 Task: Add Attachment from Trello to Card Card0000000090 in Board Board0000000023 in Workspace WS0000000008 in Trello. Add Cover Blue to Card Card0000000090 in Board Board0000000023 in Workspace WS0000000008 in Trello. Add "Copy Card To …" Button titled Button0000000090 to "bottom" of the list "To Do" to Card Card0000000090 in Board Board0000000023 in Workspace WS0000000008 in Trello. Add Description DS0000000090 to Card Card0000000090 in Board Board0000000023 in Workspace WS0000000008 in Trello. Add Comment CM0000000090 to Card Card0000000090 in Board Board0000000023 in Workspace WS0000000008 in Trello
Action: Mouse moved to (634, 106)
Screenshot: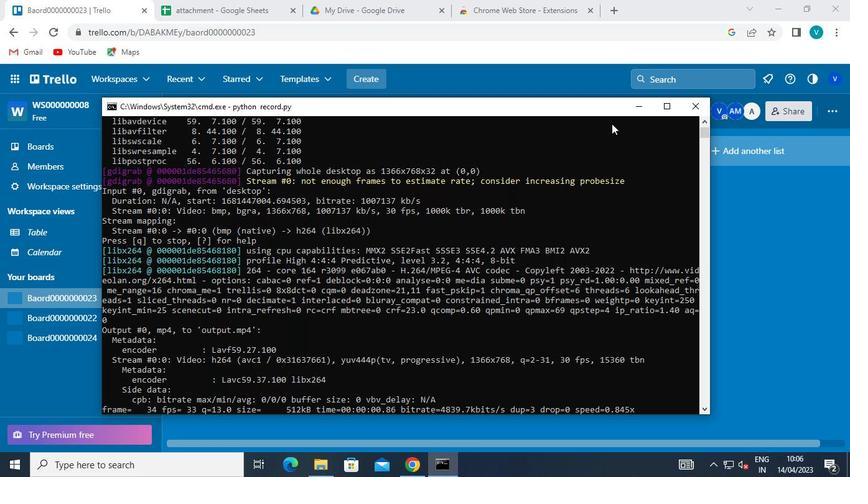 
Action: Mouse pressed left at (634, 106)
Screenshot: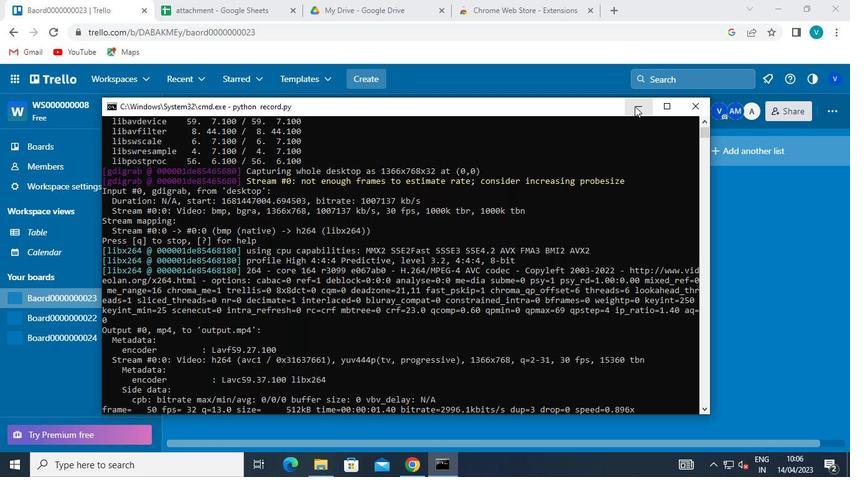 
Action: Mouse moved to (253, 291)
Screenshot: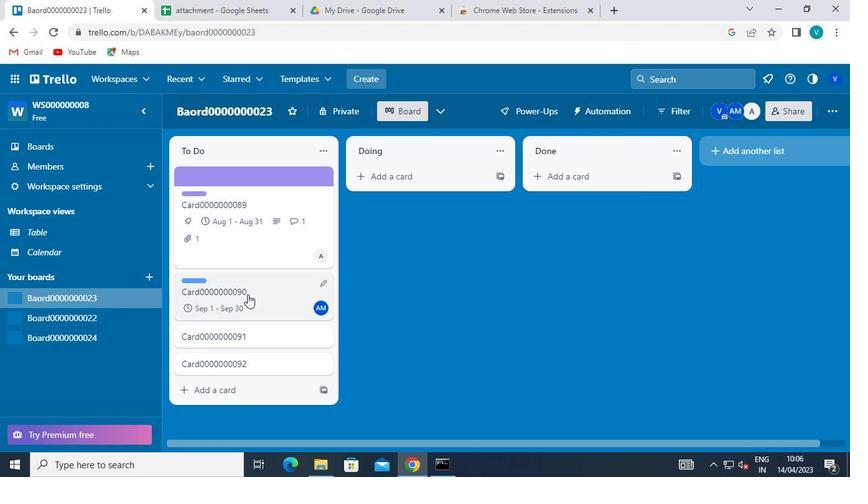 
Action: Mouse pressed left at (253, 291)
Screenshot: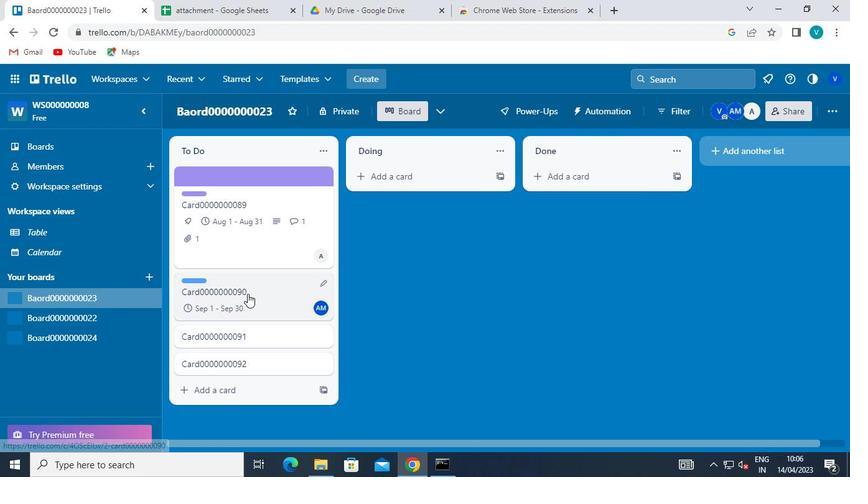 
Action: Mouse moved to (578, 317)
Screenshot: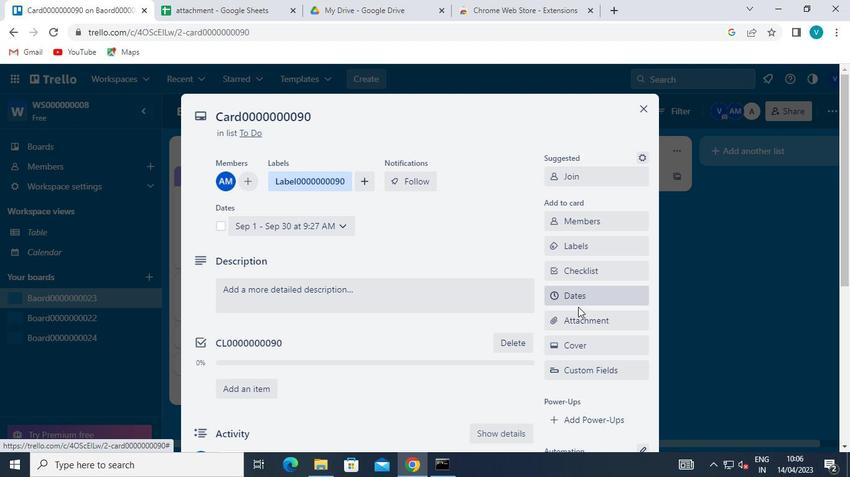 
Action: Mouse pressed left at (578, 317)
Screenshot: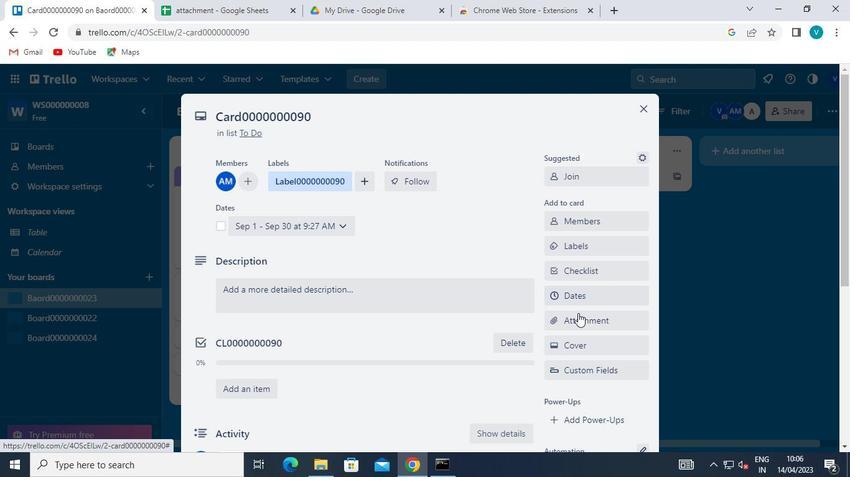 
Action: Mouse moved to (571, 149)
Screenshot: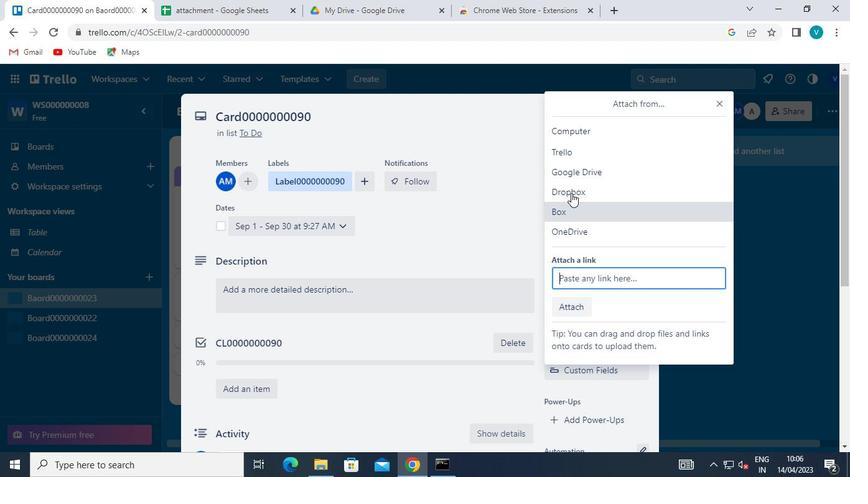 
Action: Mouse pressed left at (571, 149)
Screenshot: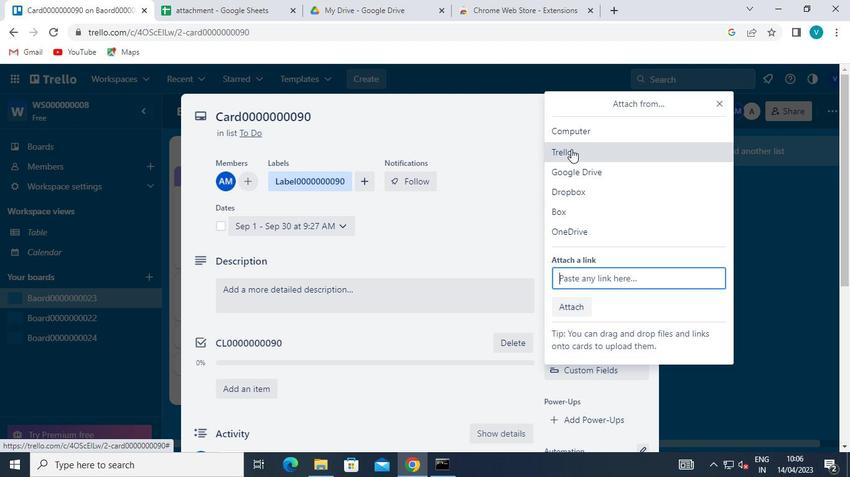 
Action: Mouse moved to (597, 196)
Screenshot: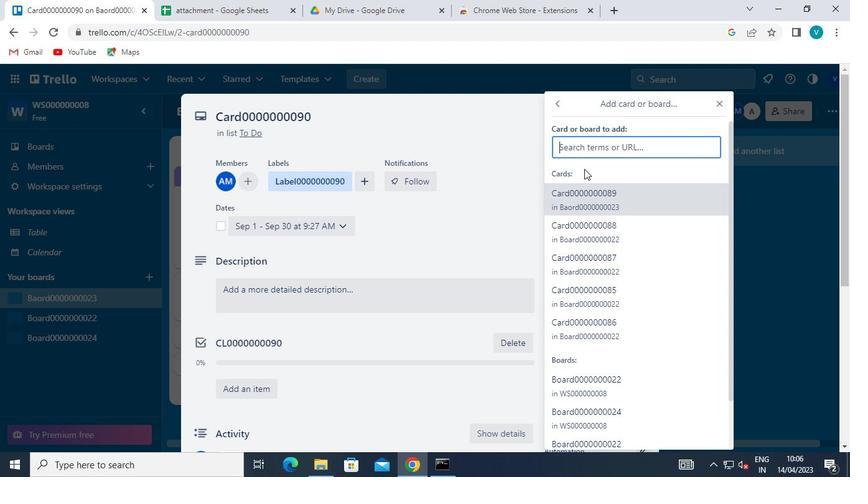 
Action: Mouse pressed left at (597, 196)
Screenshot: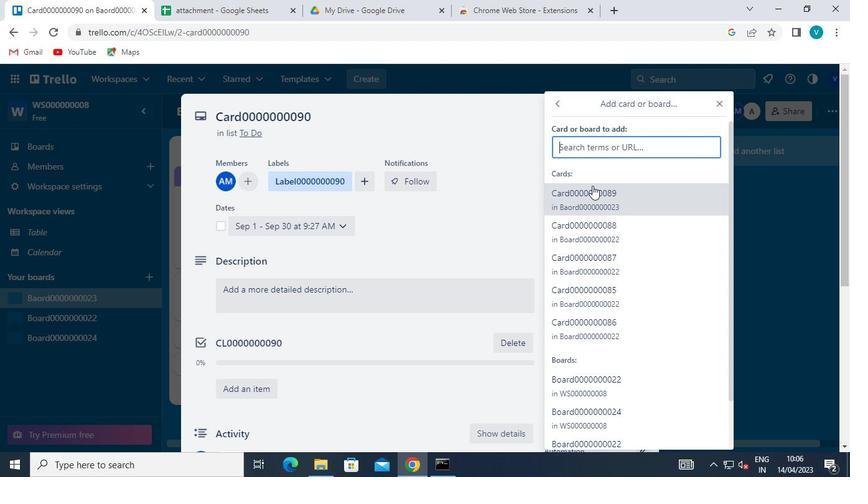 
Action: Mouse moved to (577, 345)
Screenshot: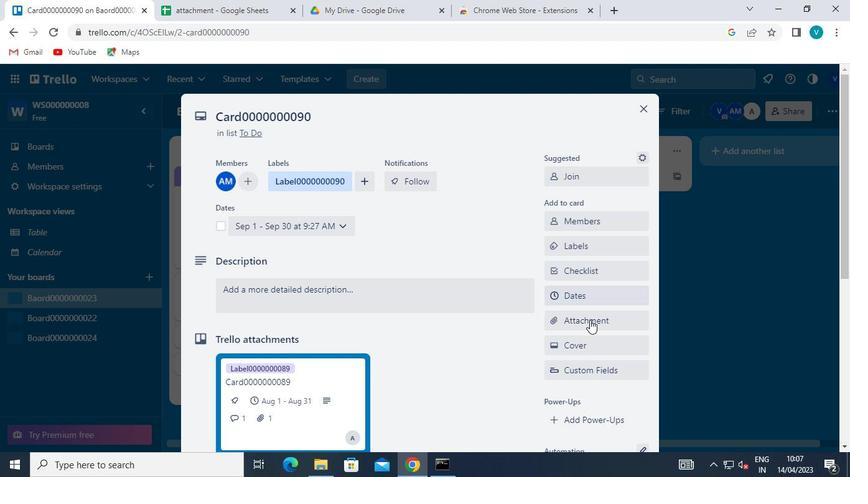 
Action: Mouse pressed left at (577, 345)
Screenshot: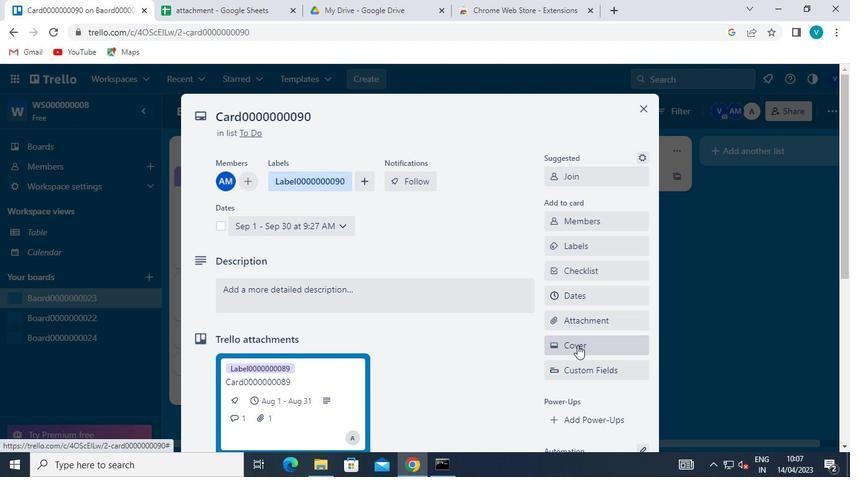 
Action: Mouse moved to (556, 235)
Screenshot: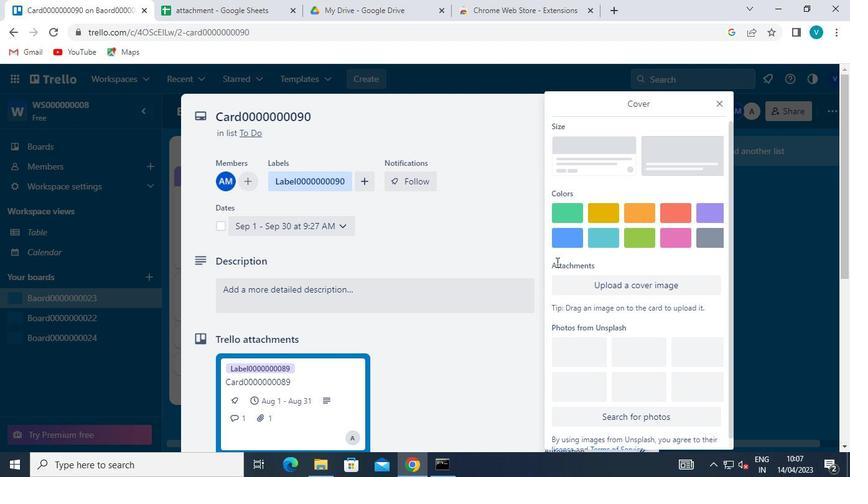 
Action: Mouse pressed left at (556, 235)
Screenshot: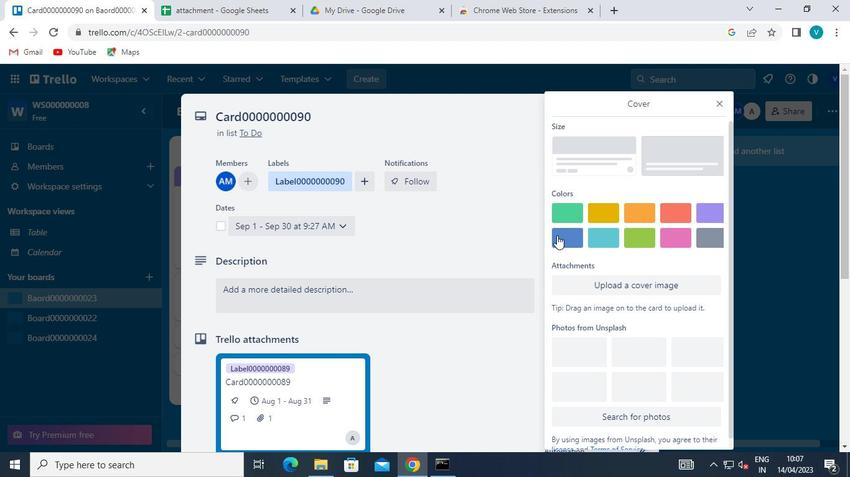 
Action: Mouse moved to (719, 104)
Screenshot: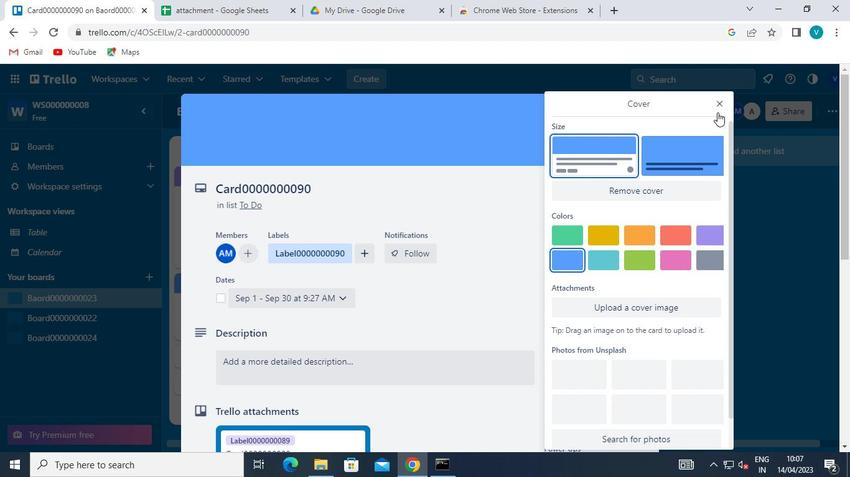 
Action: Mouse pressed left at (719, 104)
Screenshot: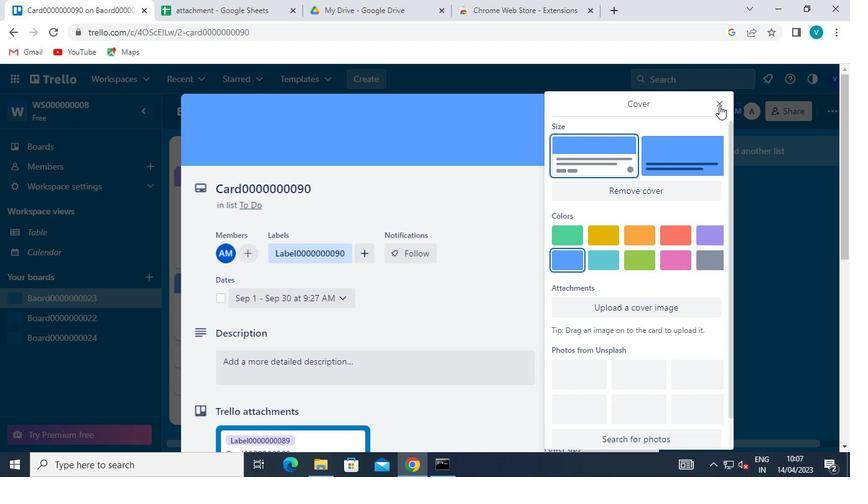 
Action: Mouse moved to (584, 358)
Screenshot: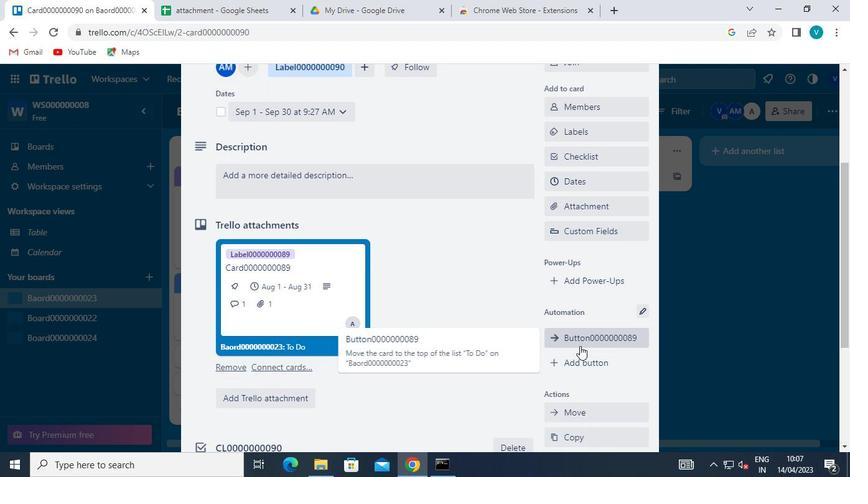 
Action: Mouse pressed left at (584, 358)
Screenshot: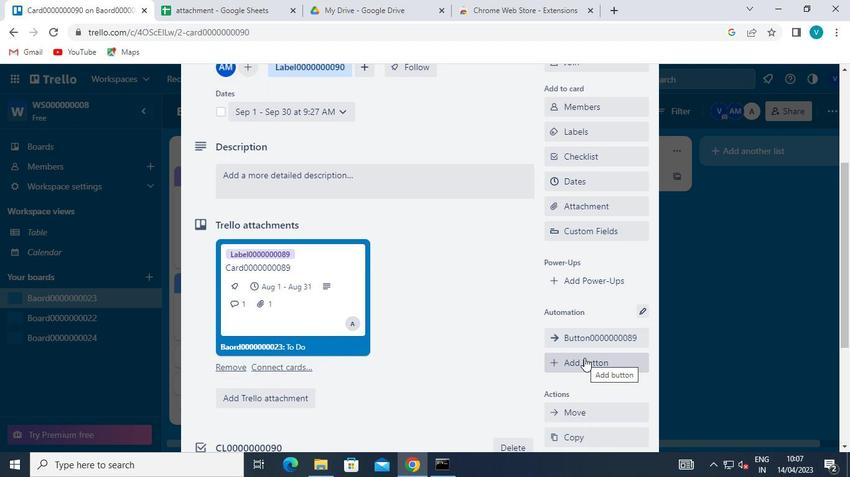 
Action: Mouse moved to (594, 186)
Screenshot: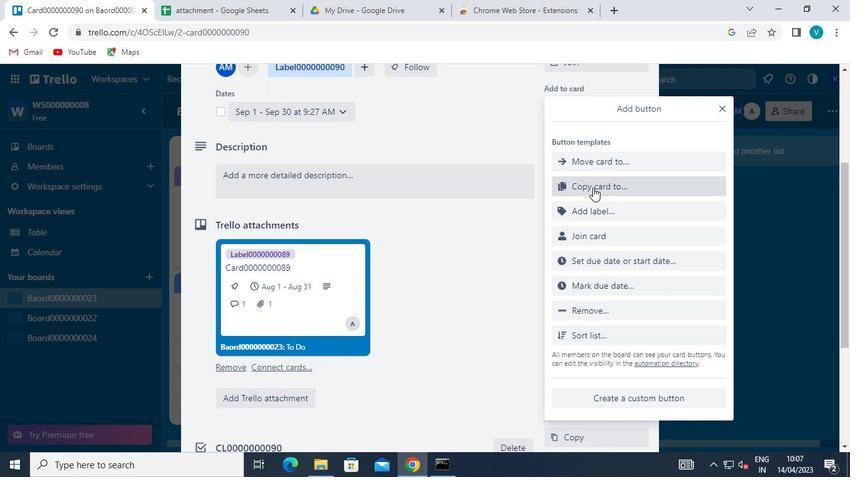 
Action: Mouse pressed left at (594, 186)
Screenshot: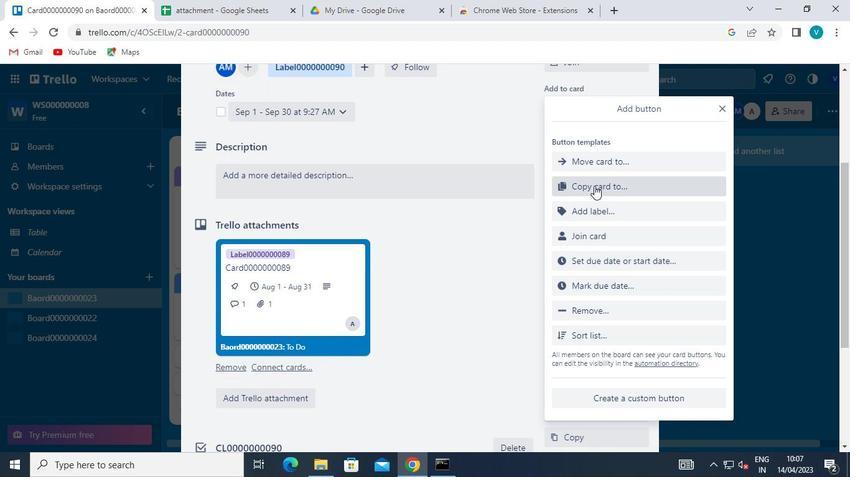 
Action: Mouse moved to (612, 159)
Screenshot: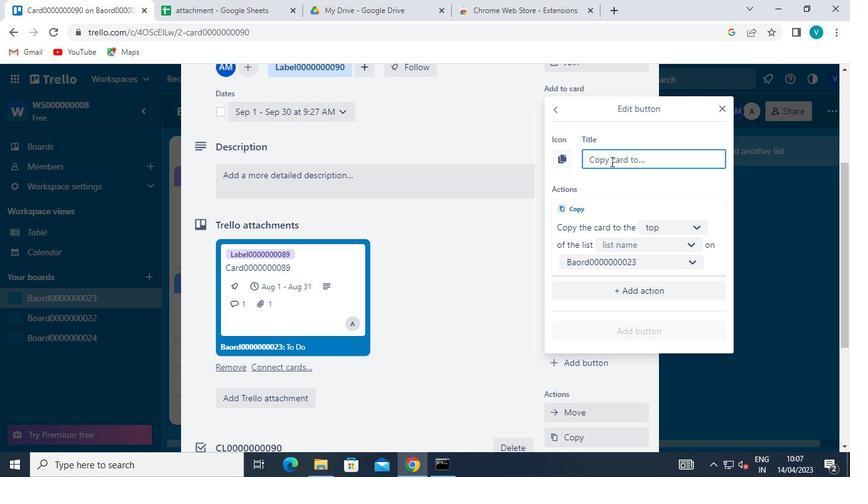 
Action: Keyboard Key.shift
Screenshot: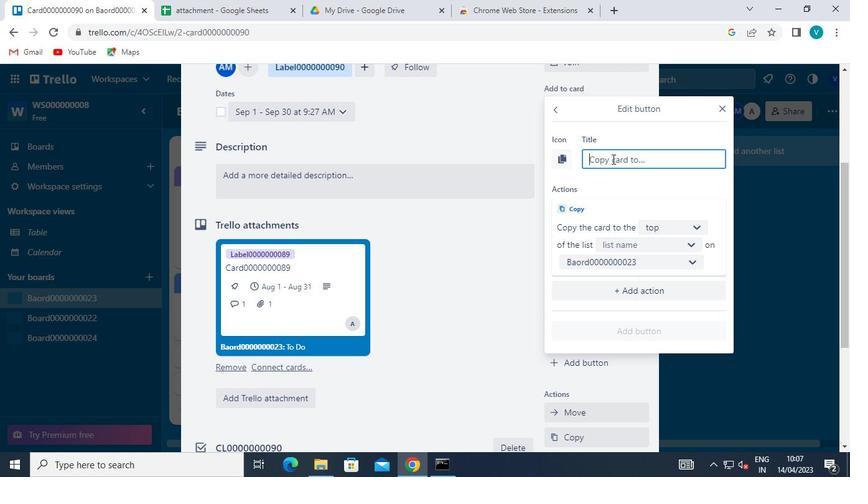 
Action: Keyboard B
Screenshot: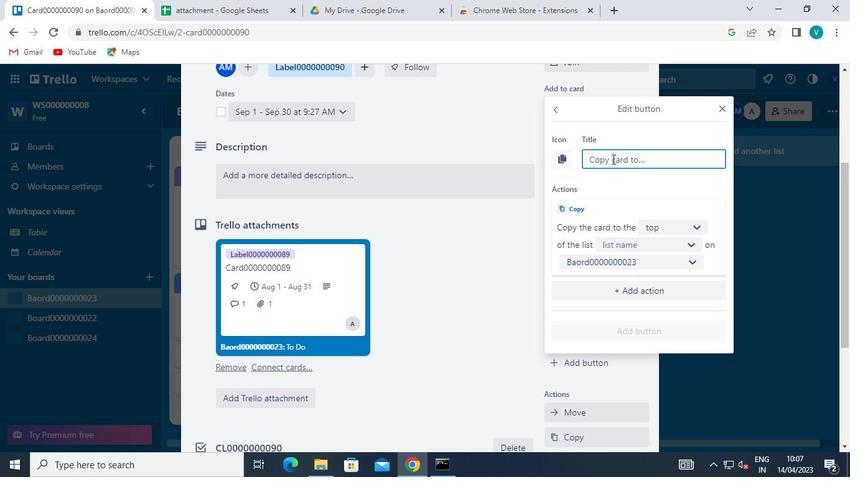 
Action: Keyboard u
Screenshot: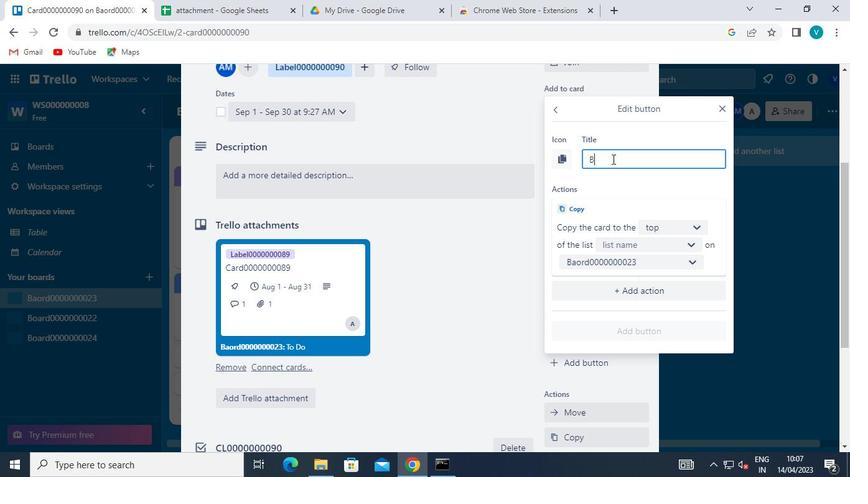 
Action: Keyboard t
Screenshot: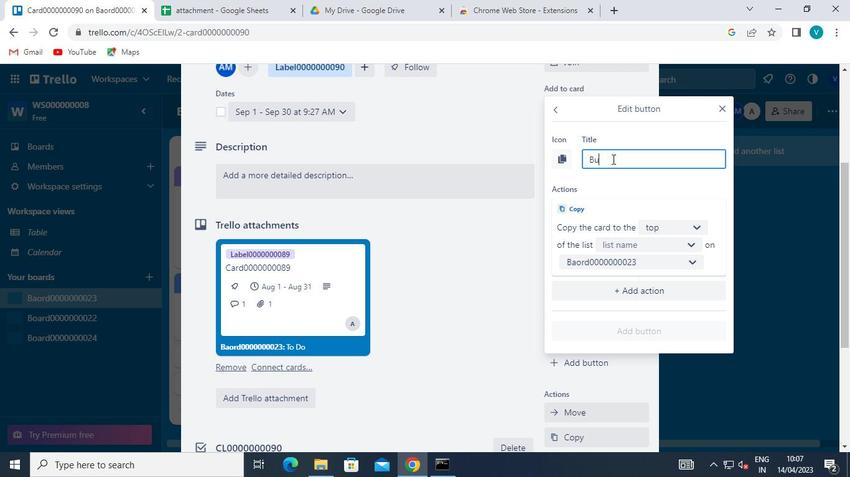 
Action: Keyboard t
Screenshot: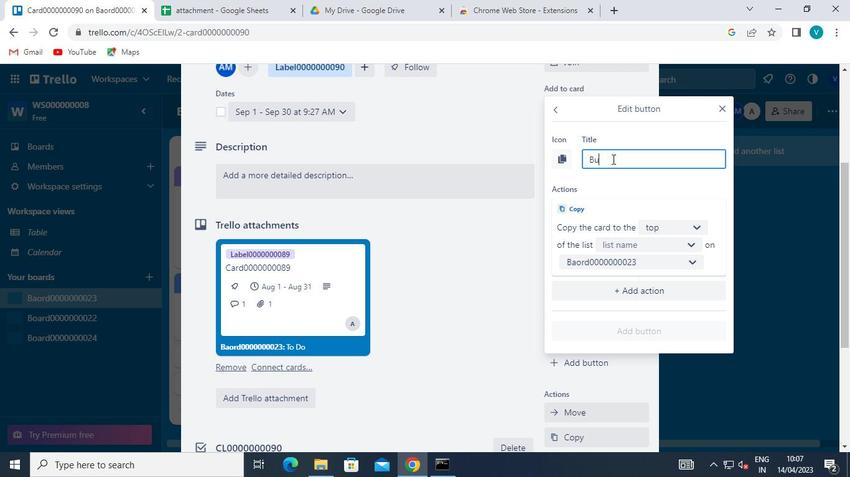 
Action: Keyboard o
Screenshot: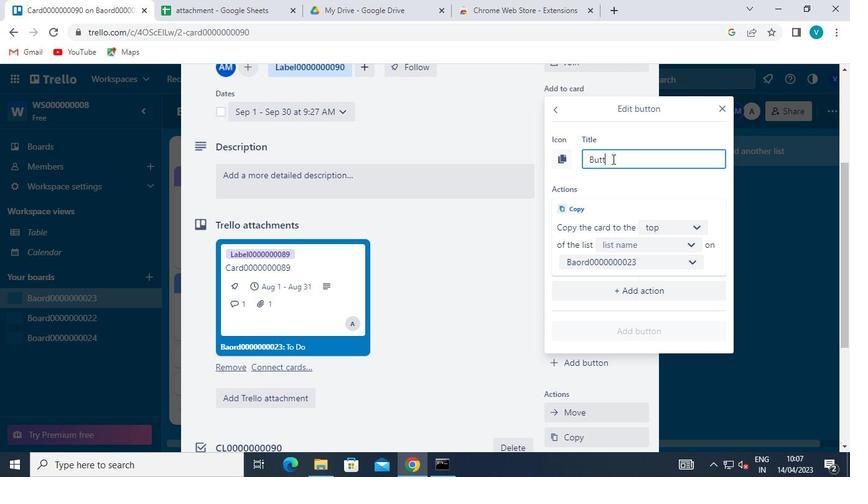 
Action: Keyboard n
Screenshot: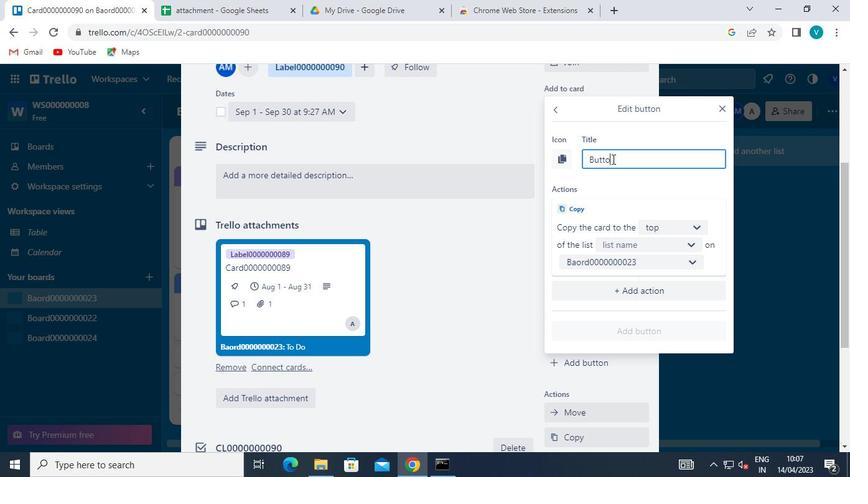 
Action: Keyboard <96>
Screenshot: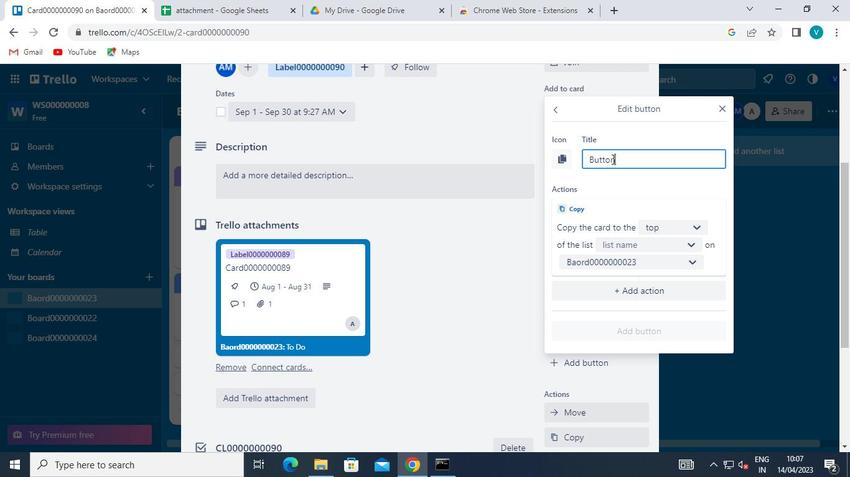 
Action: Keyboard <96>
Screenshot: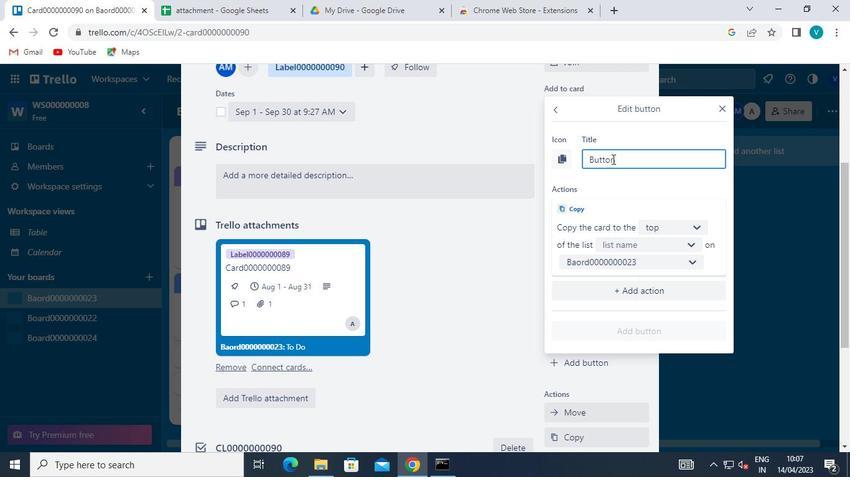 
Action: Keyboard <96>
Screenshot: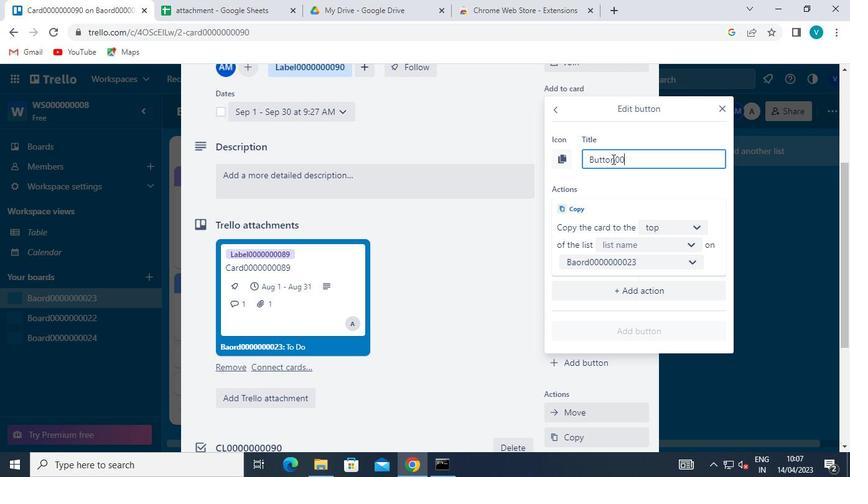 
Action: Keyboard <96>
Screenshot: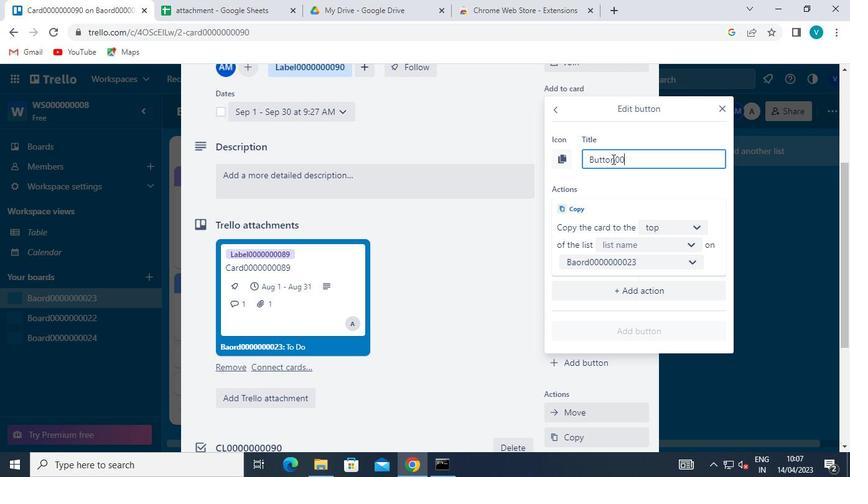 
Action: Keyboard <96>
Screenshot: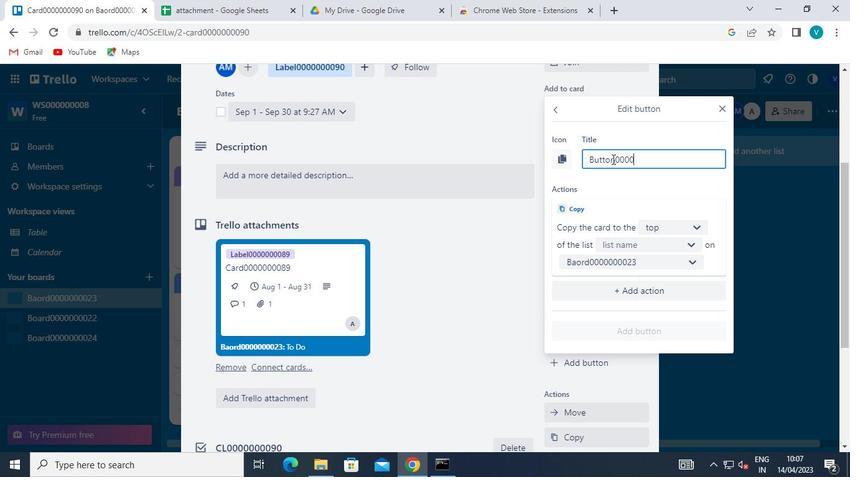 
Action: Keyboard <96>
Screenshot: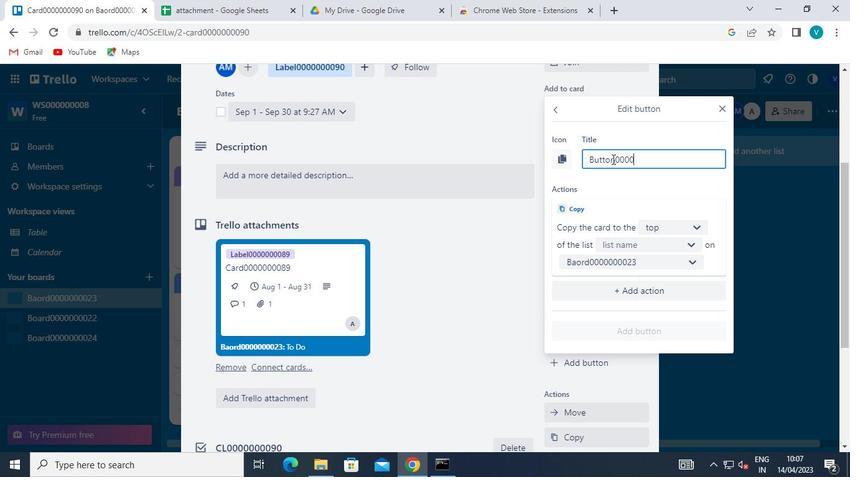 
Action: Keyboard <96>
Screenshot: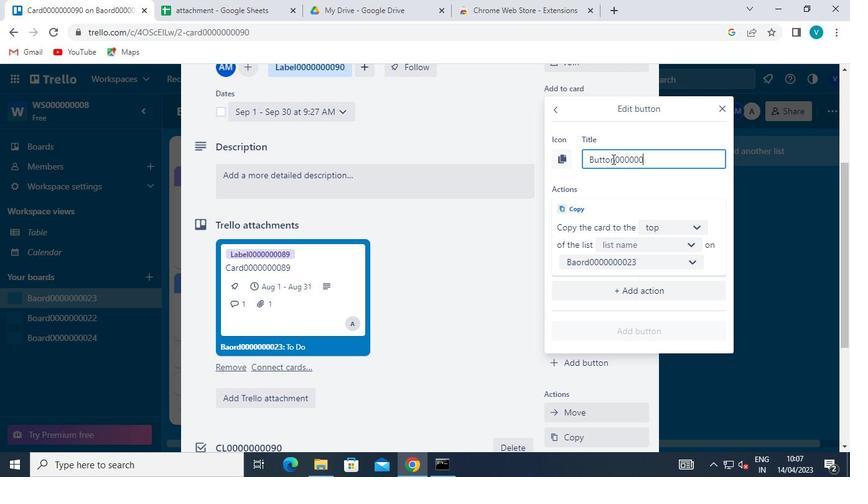
Action: Keyboard <96>
Screenshot: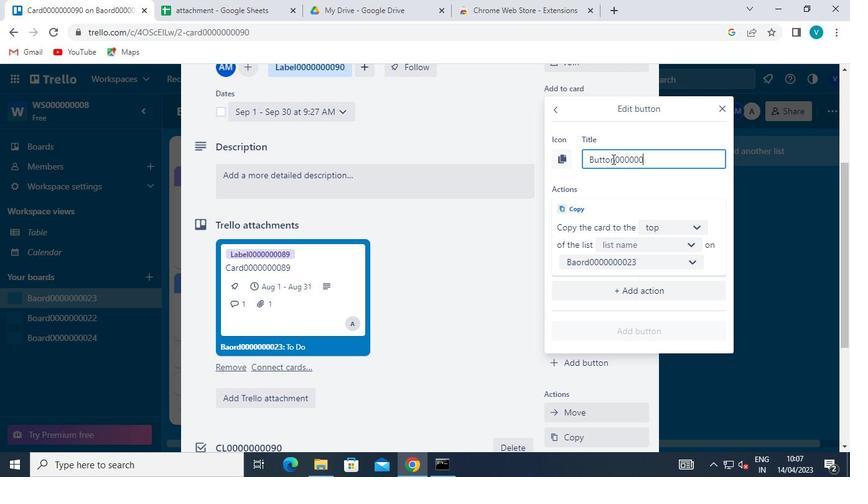
Action: Keyboard <105>
Screenshot: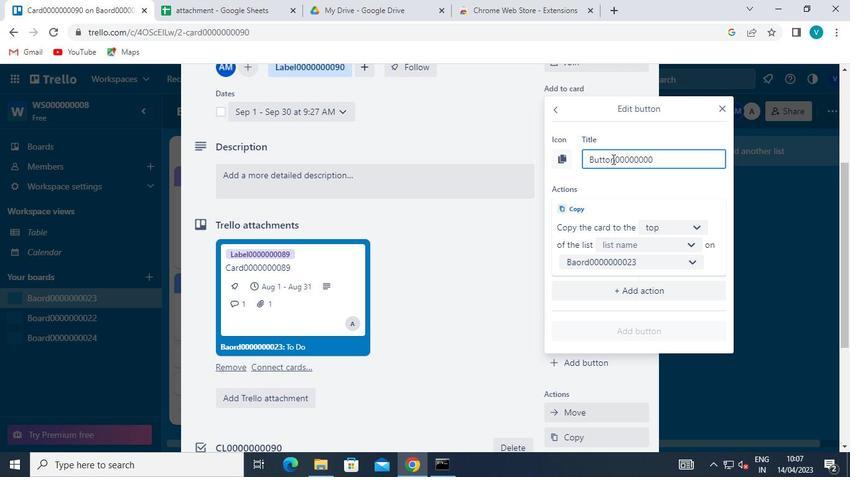 
Action: Keyboard <96>
Screenshot: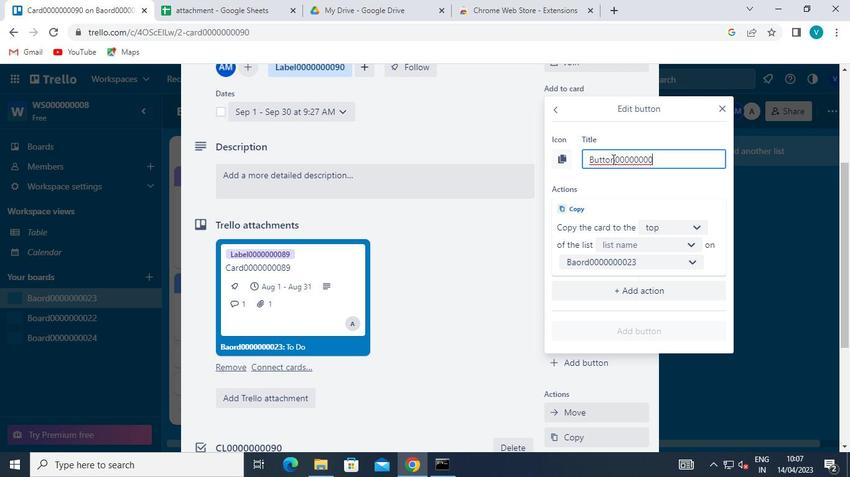 
Action: Mouse moved to (685, 229)
Screenshot: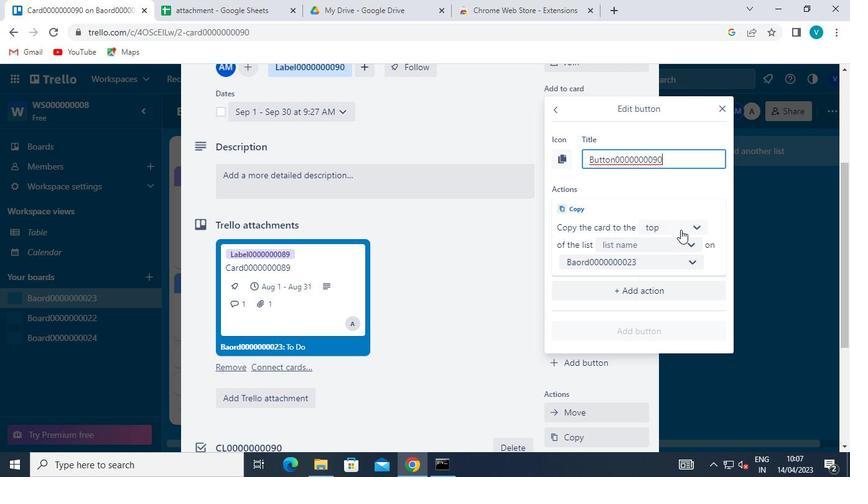 
Action: Mouse pressed left at (685, 229)
Screenshot: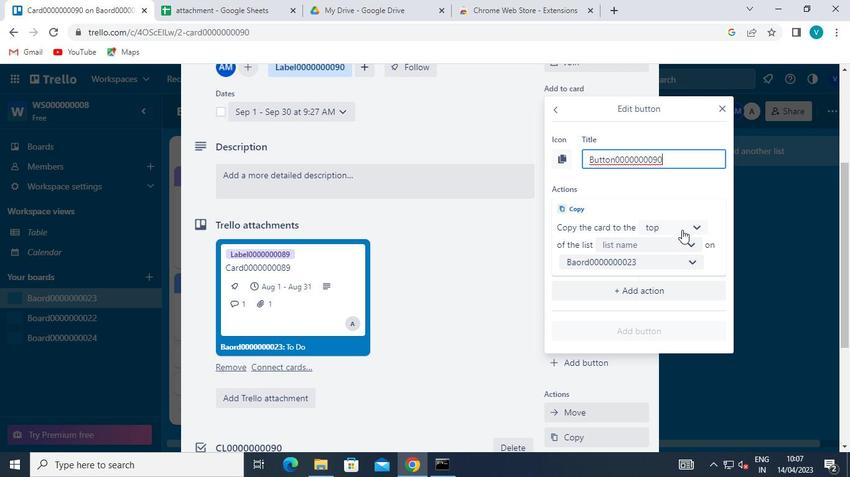 
Action: Mouse moved to (665, 271)
Screenshot: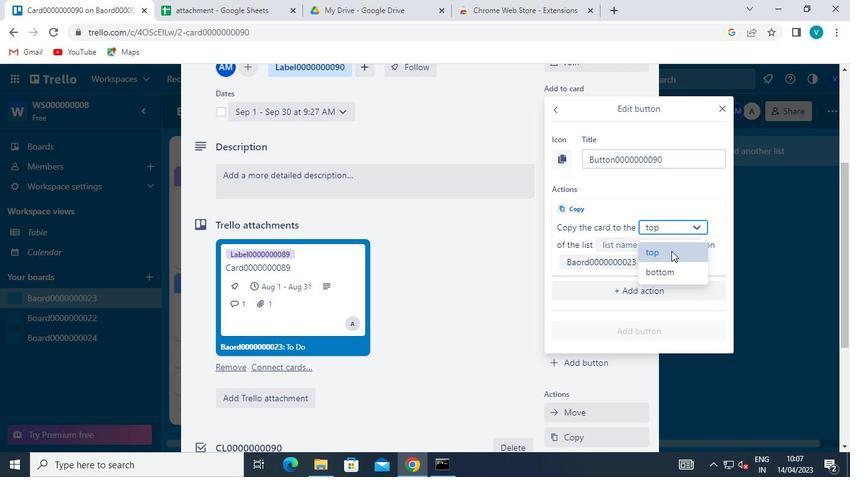 
Action: Mouse pressed left at (665, 271)
Screenshot: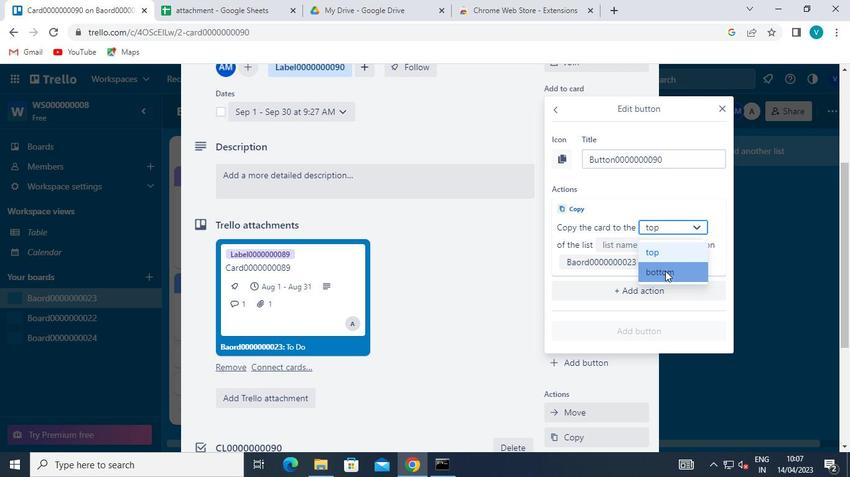 
Action: Mouse moved to (683, 240)
Screenshot: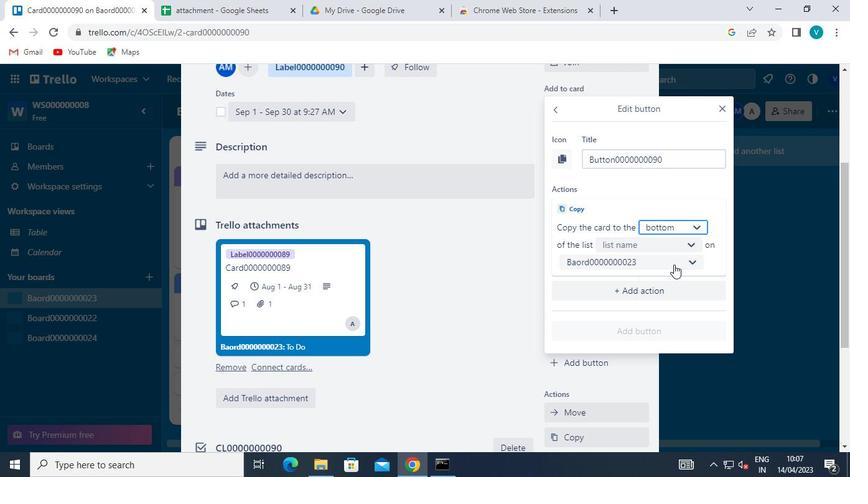 
Action: Mouse pressed left at (683, 240)
Screenshot: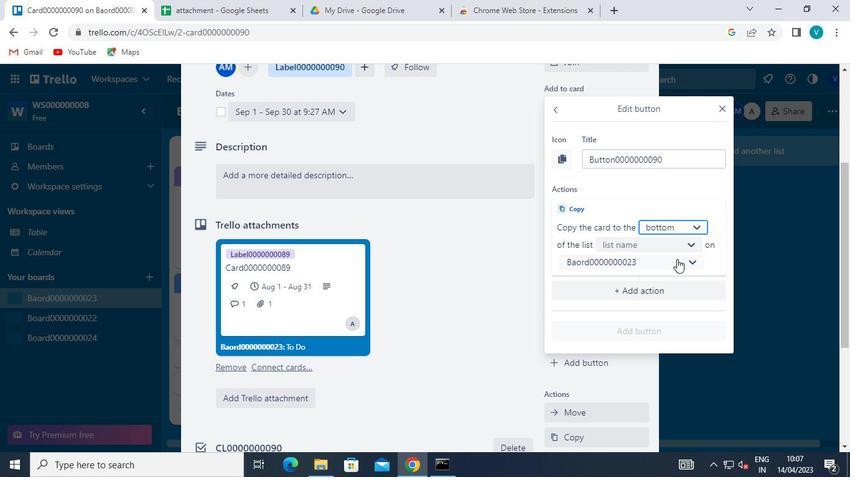
Action: Mouse moved to (636, 268)
Screenshot: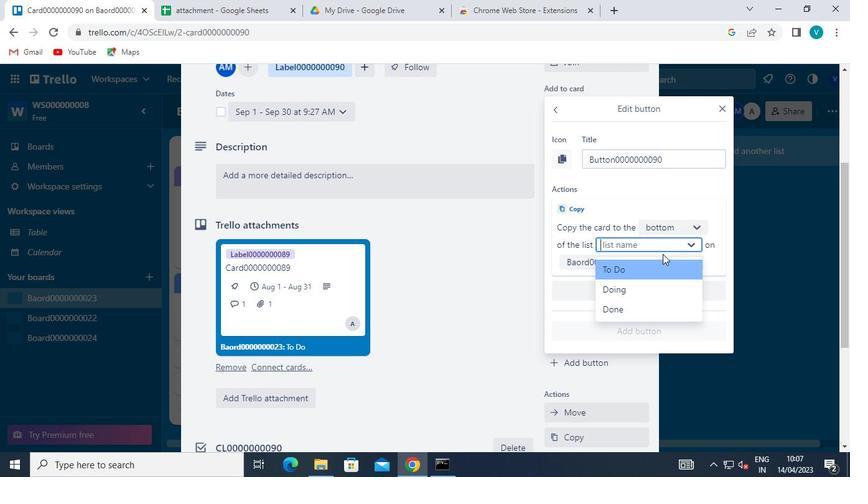 
Action: Mouse pressed left at (636, 268)
Screenshot: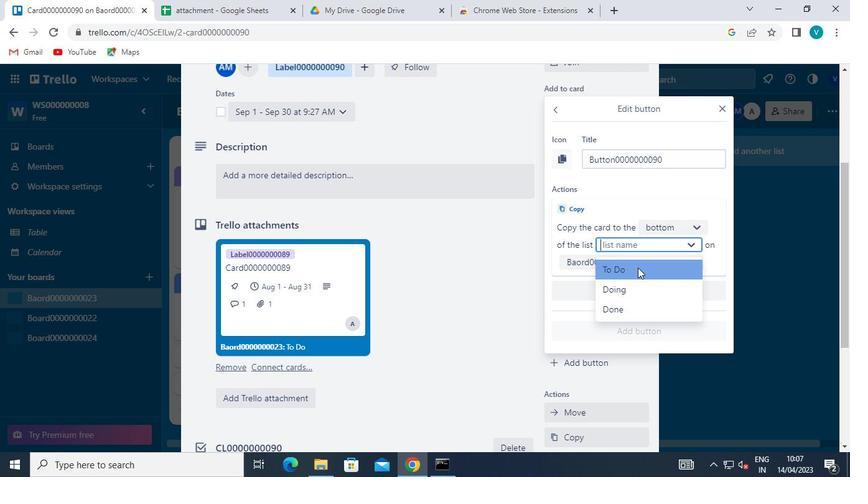 
Action: Mouse moved to (629, 332)
Screenshot: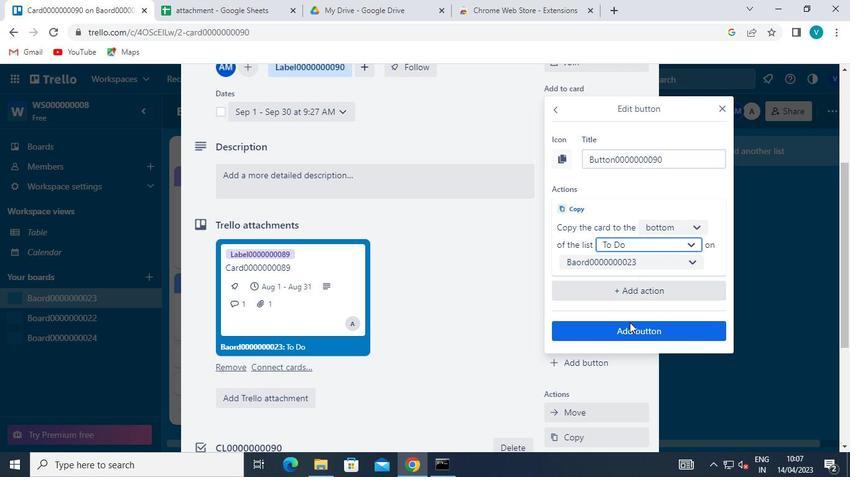 
Action: Mouse pressed left at (629, 332)
Screenshot: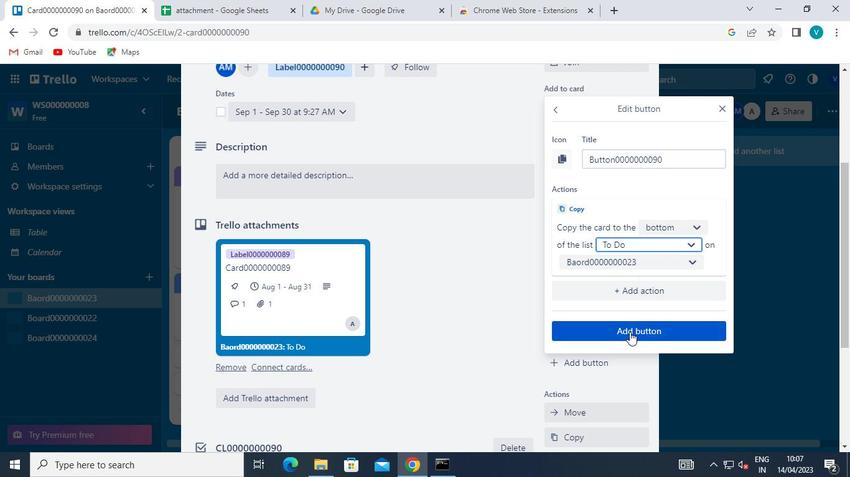 
Action: Mouse moved to (314, 179)
Screenshot: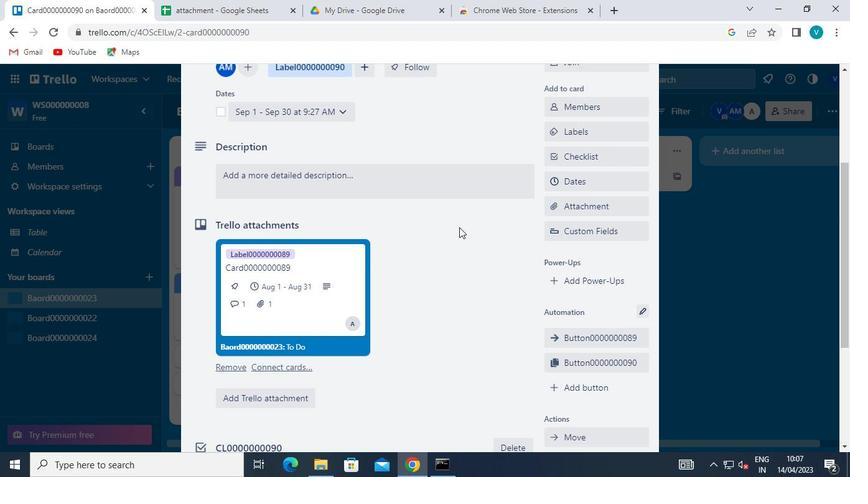 
Action: Mouse pressed left at (314, 179)
Screenshot: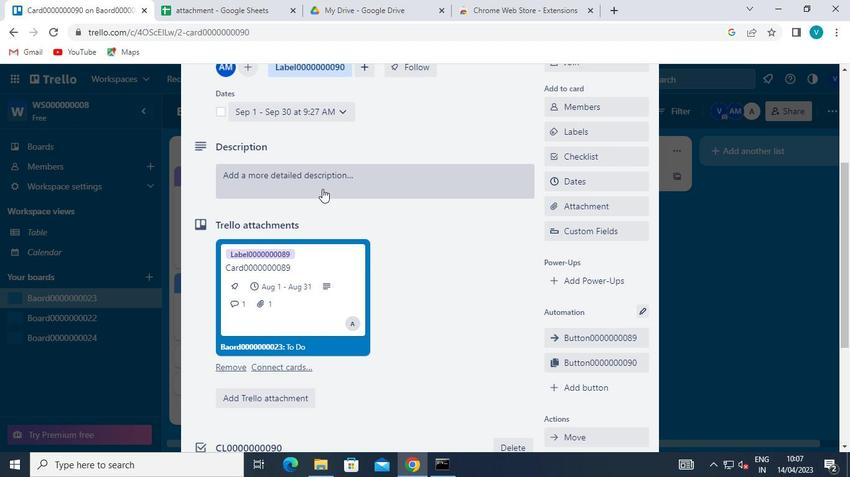 
Action: Mouse moved to (334, 210)
Screenshot: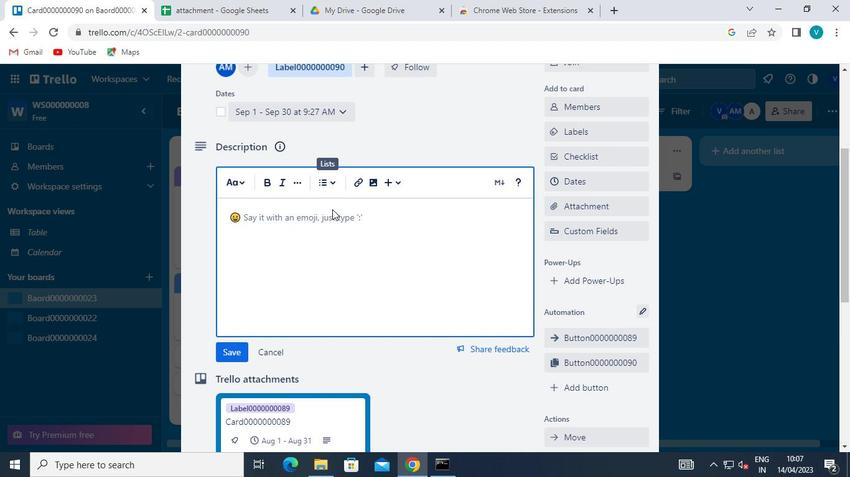 
Action: Keyboard Key.shift
Screenshot: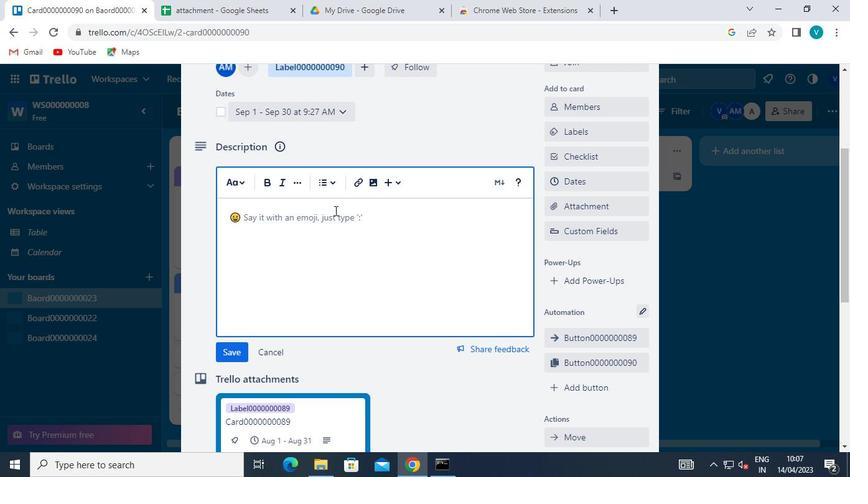 
Action: Keyboard D
Screenshot: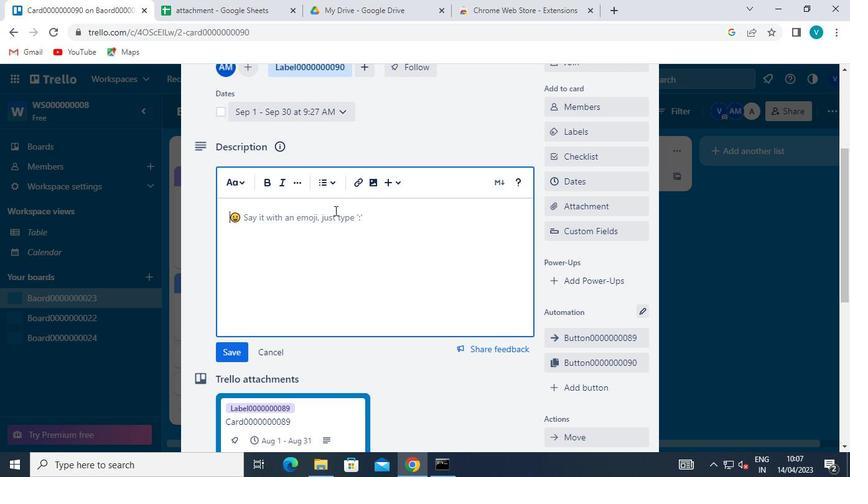 
Action: Keyboard S
Screenshot: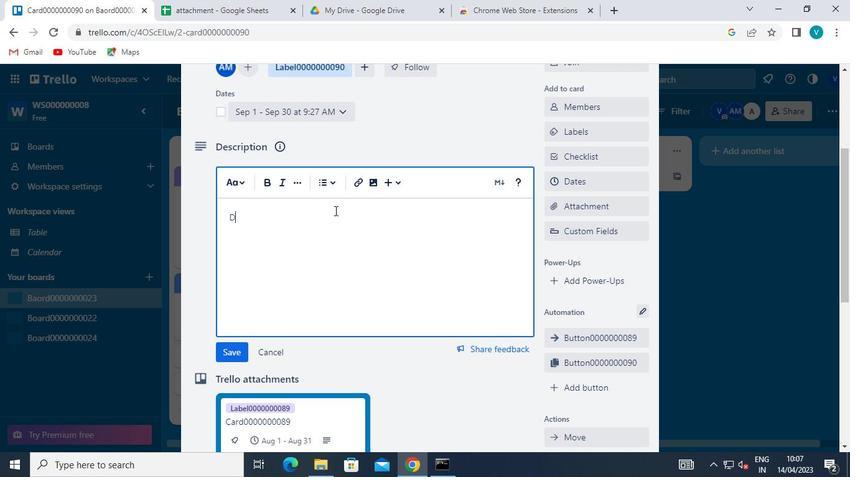 
Action: Keyboard <96>
Screenshot: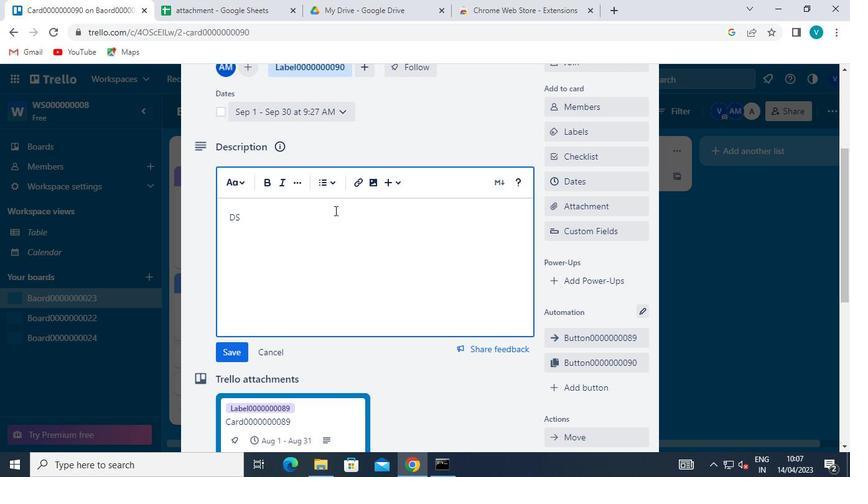 
Action: Keyboard <96>
Screenshot: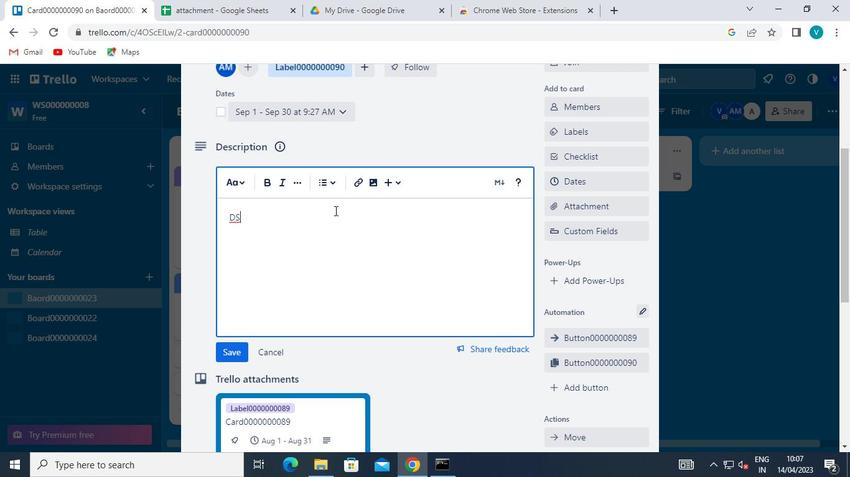 
Action: Keyboard <96>
Screenshot: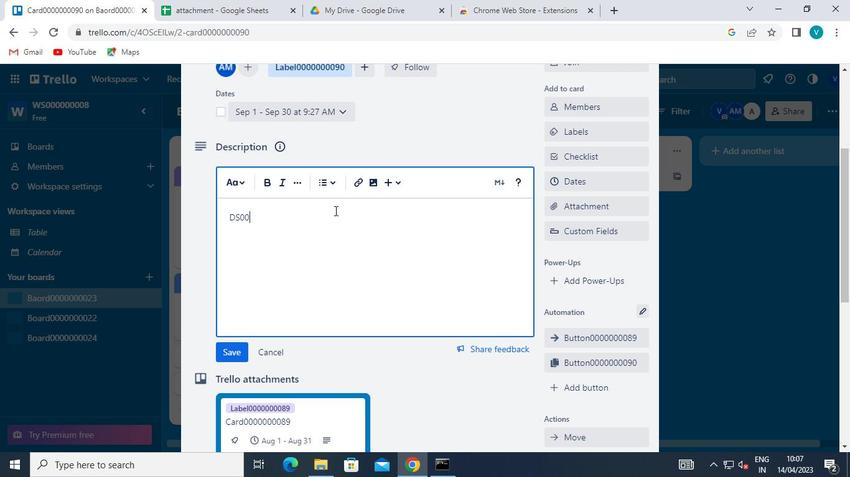 
Action: Keyboard <96>
Screenshot: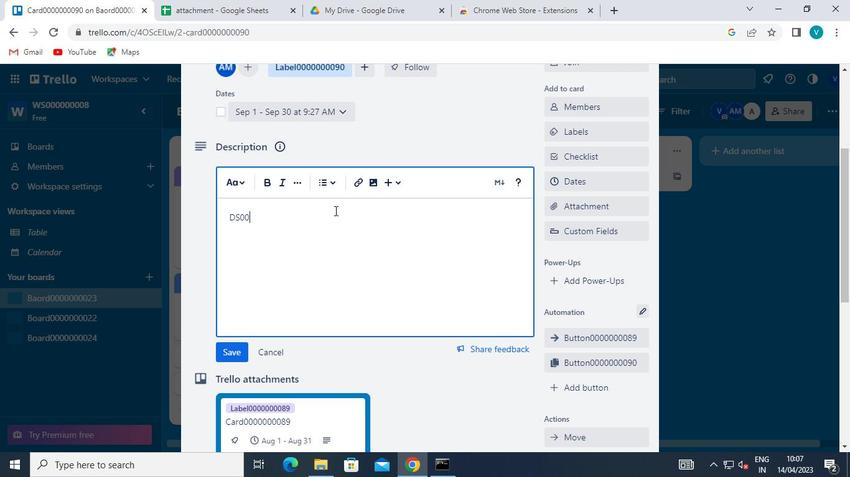 
Action: Keyboard <96>
Screenshot: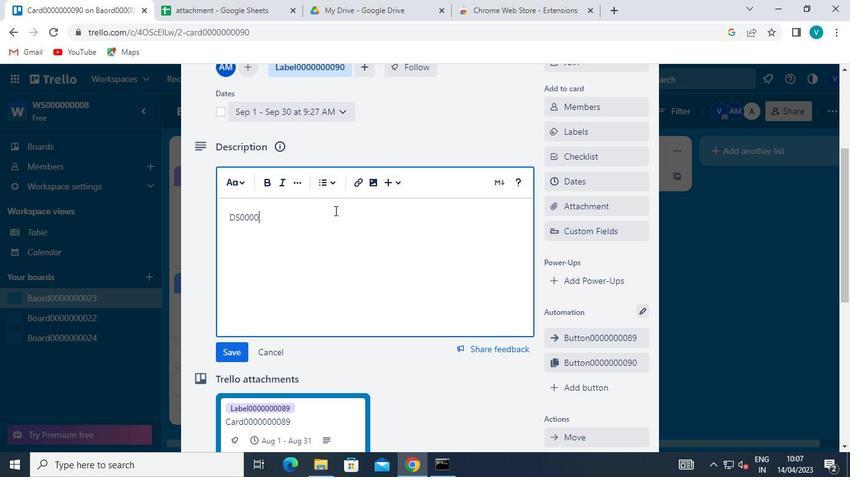 
Action: Keyboard <96>
Screenshot: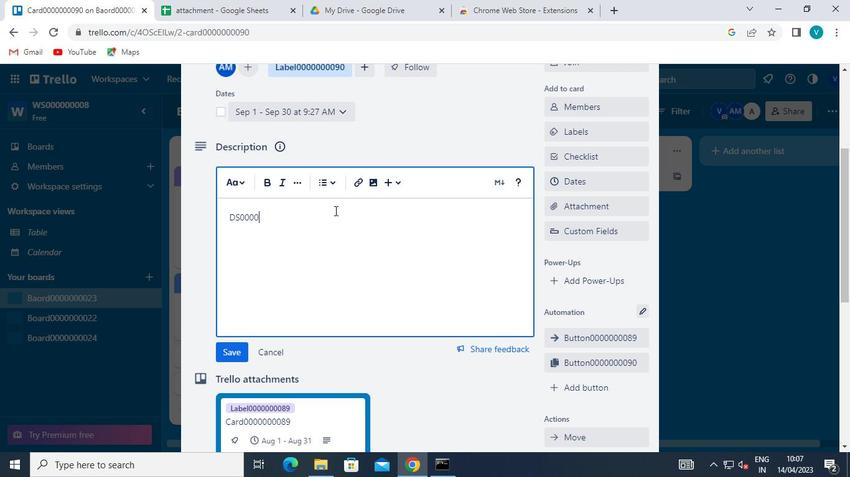 
Action: Keyboard <96>
Screenshot: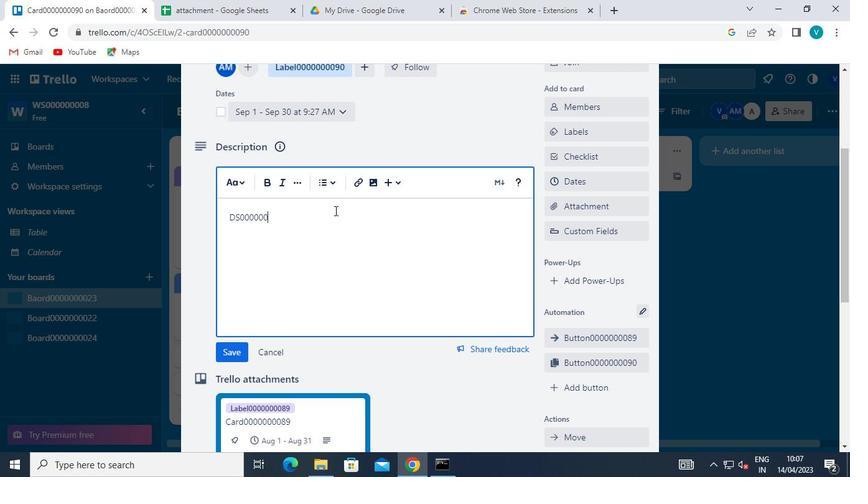 
Action: Keyboard <96>
Screenshot: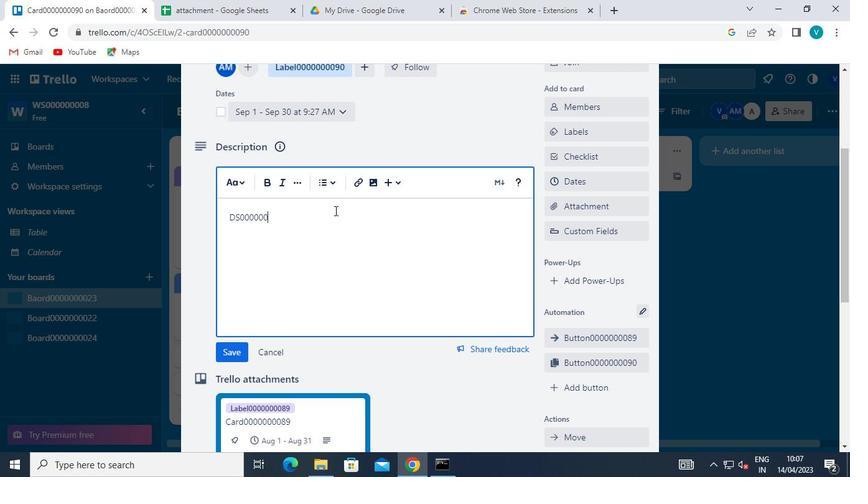 
Action: Keyboard <105>
Screenshot: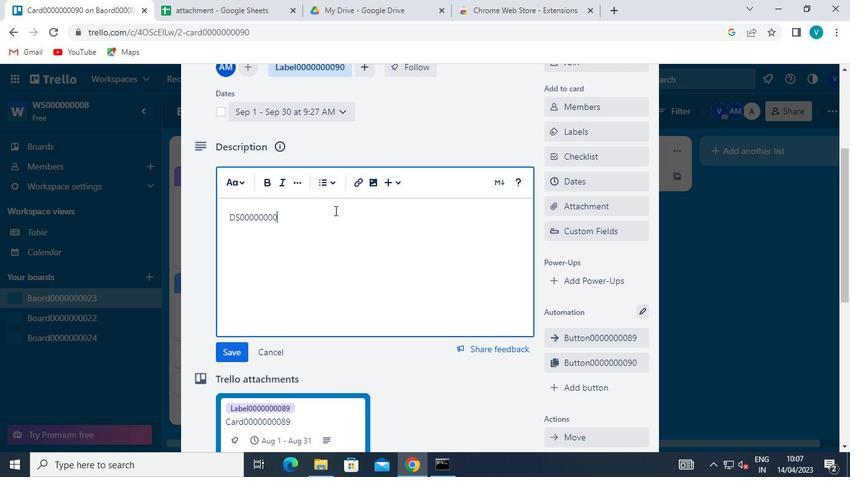 
Action: Keyboard <96>
Screenshot: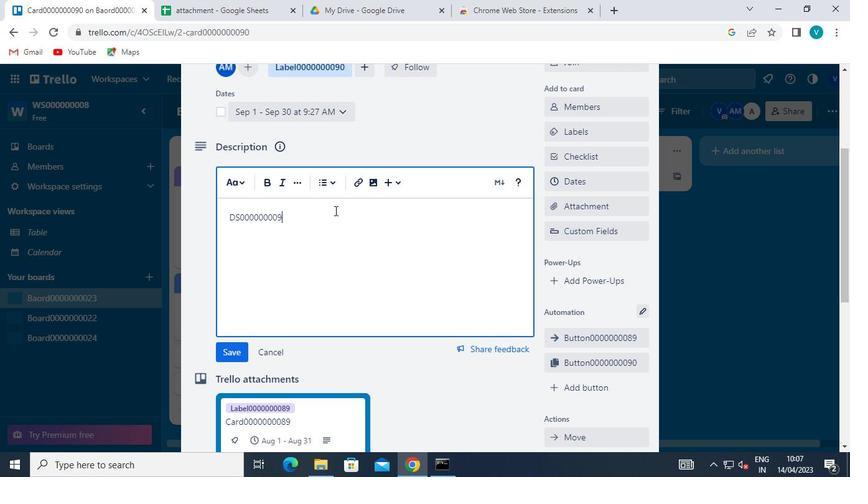 
Action: Mouse moved to (223, 349)
Screenshot: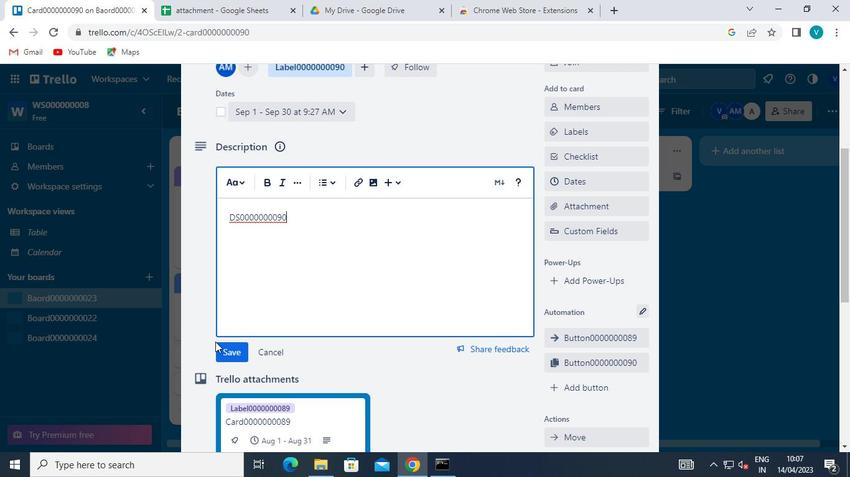 
Action: Mouse pressed left at (223, 349)
Screenshot: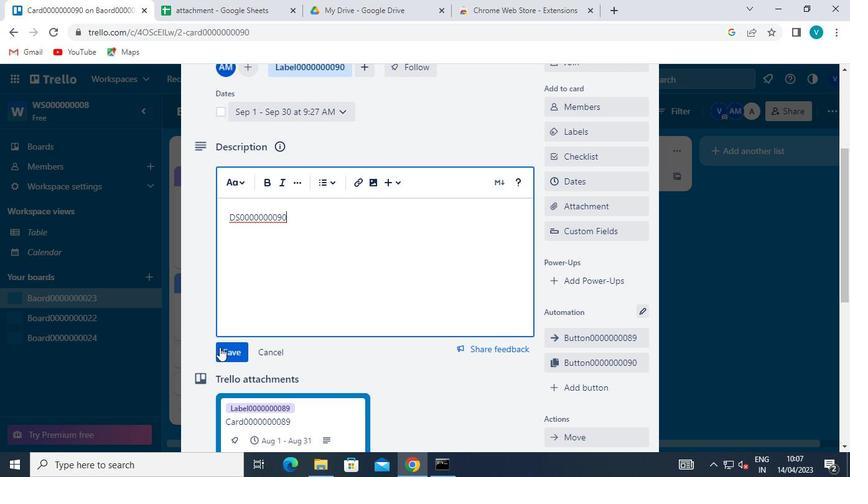 
Action: Mouse moved to (281, 421)
Screenshot: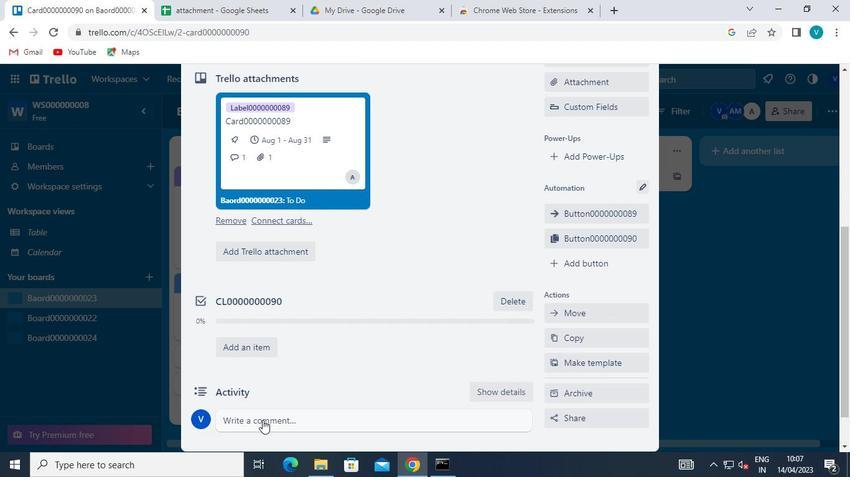 
Action: Mouse pressed left at (281, 421)
Screenshot: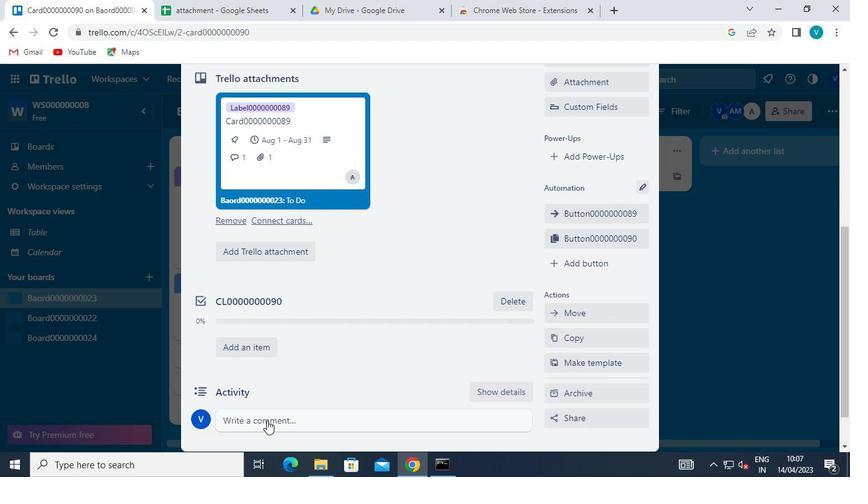 
Action: Keyboard Key.shift
Screenshot: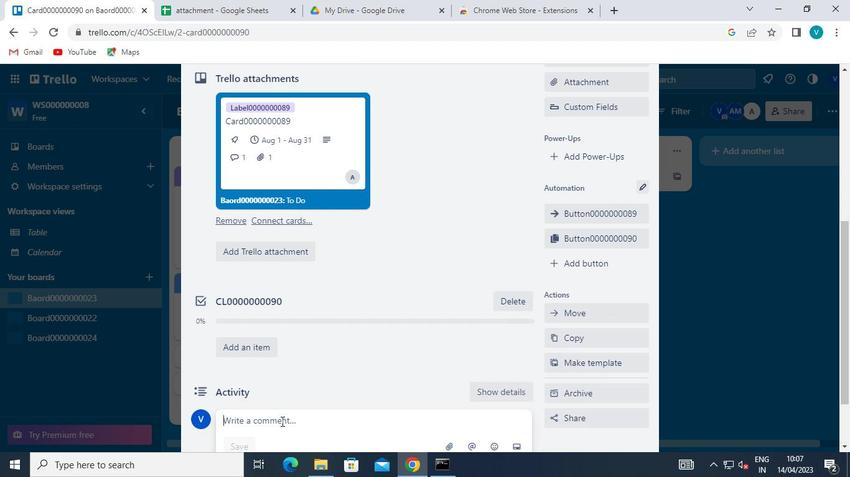 
Action: Keyboard Key.shift
Screenshot: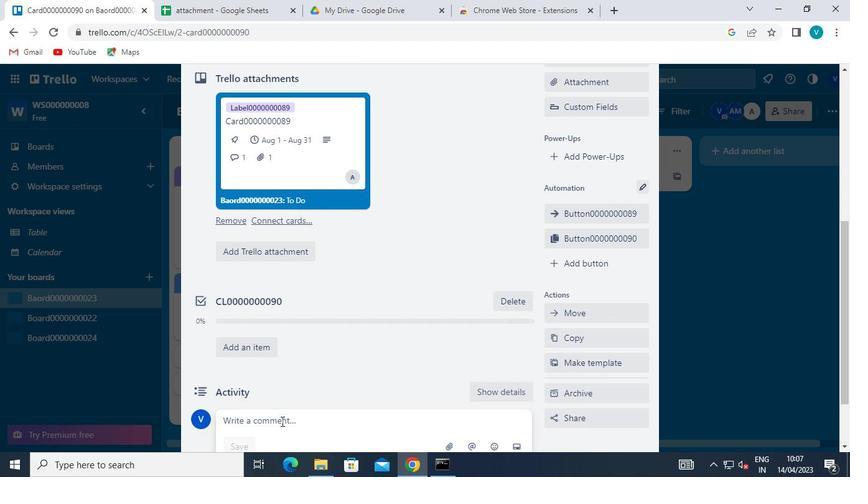 
Action: Keyboard Key.shift
Screenshot: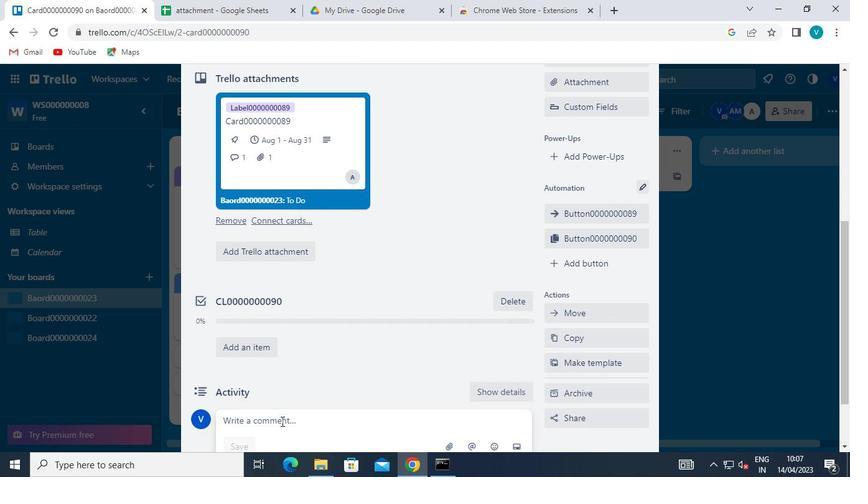 
Action: Keyboard Key.shift
Screenshot: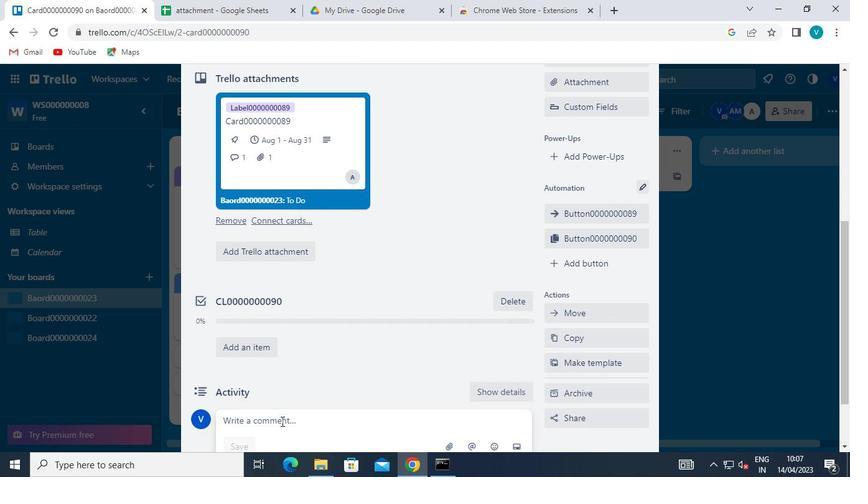 
Action: Keyboard Key.shift
Screenshot: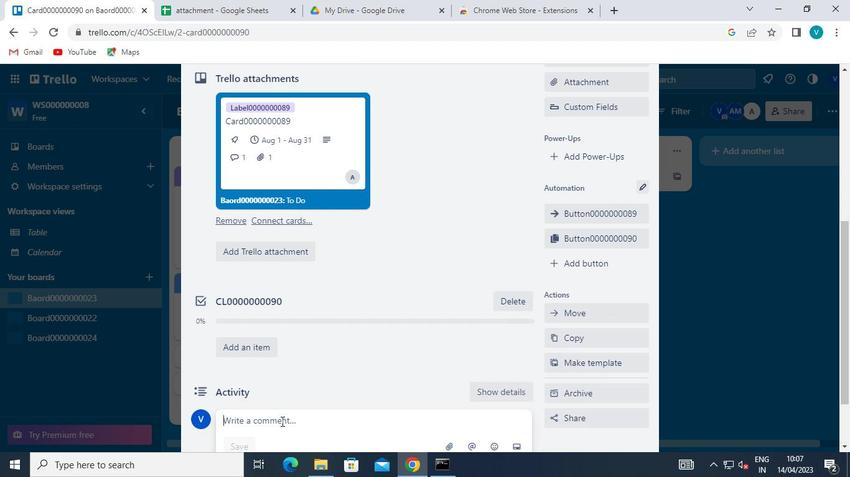 
Action: Keyboard Key.shift
Screenshot: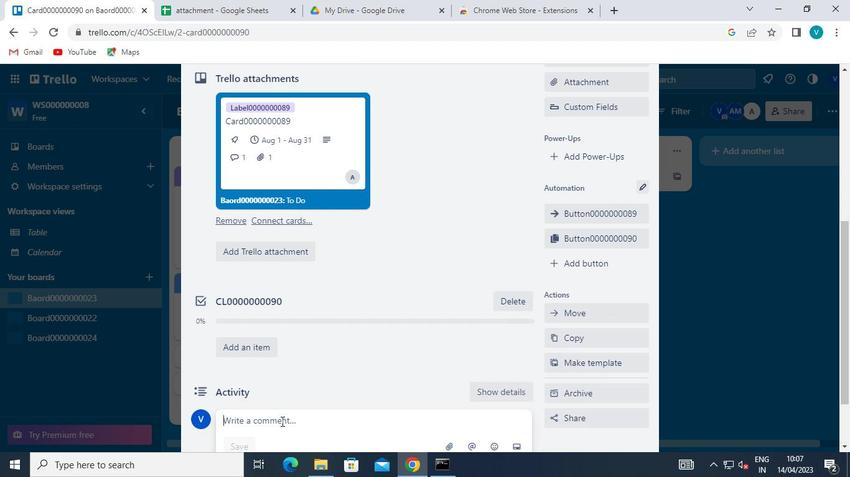 
Action: Keyboard Key.shift
Screenshot: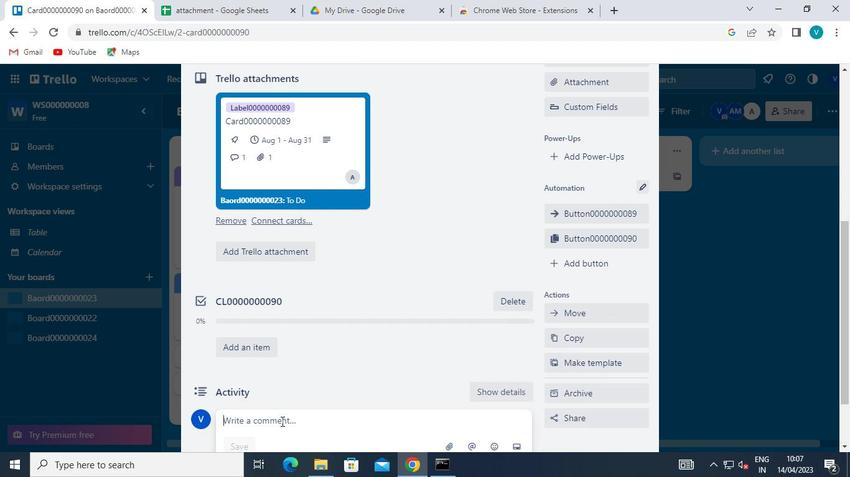 
Action: Keyboard Key.shift
Screenshot: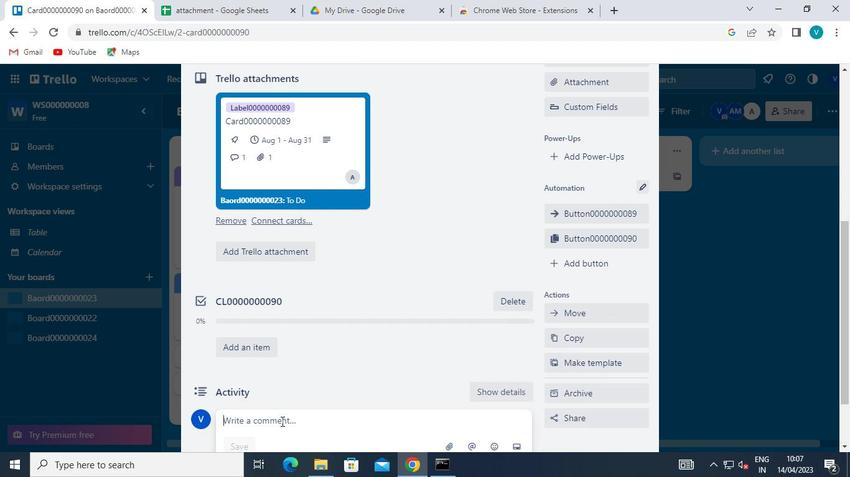 
Action: Keyboard Key.shift
Screenshot: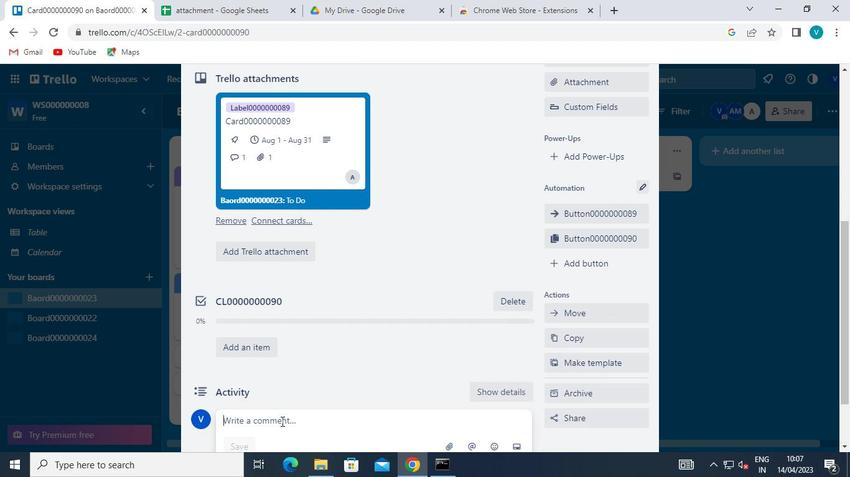 
Action: Keyboard Key.shift
Screenshot: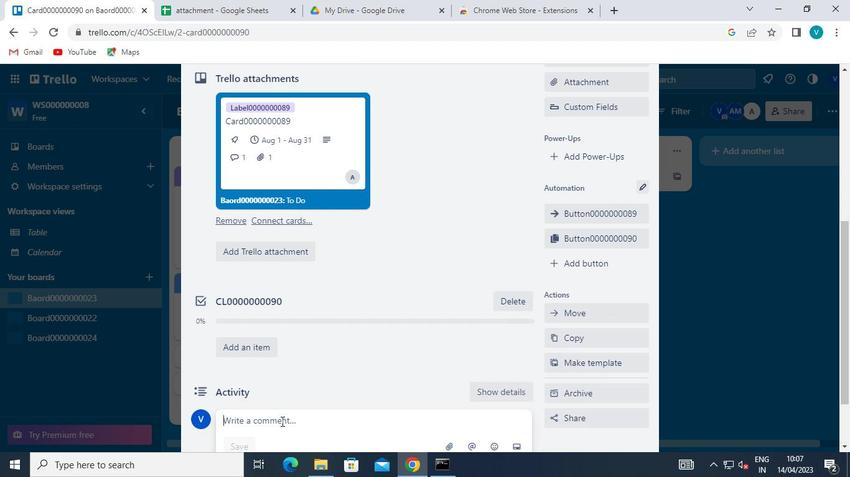 
Action: Keyboard Key.shift
Screenshot: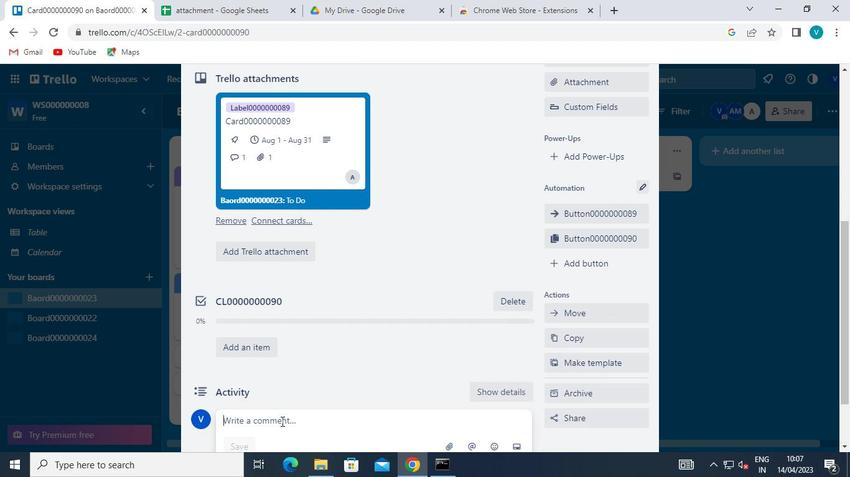 
Action: Keyboard Key.shift
Screenshot: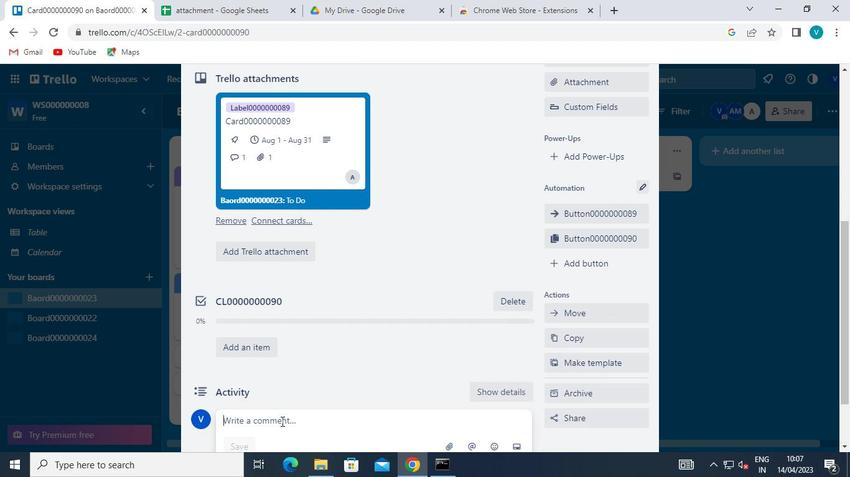 
Action: Keyboard Key.shift
Screenshot: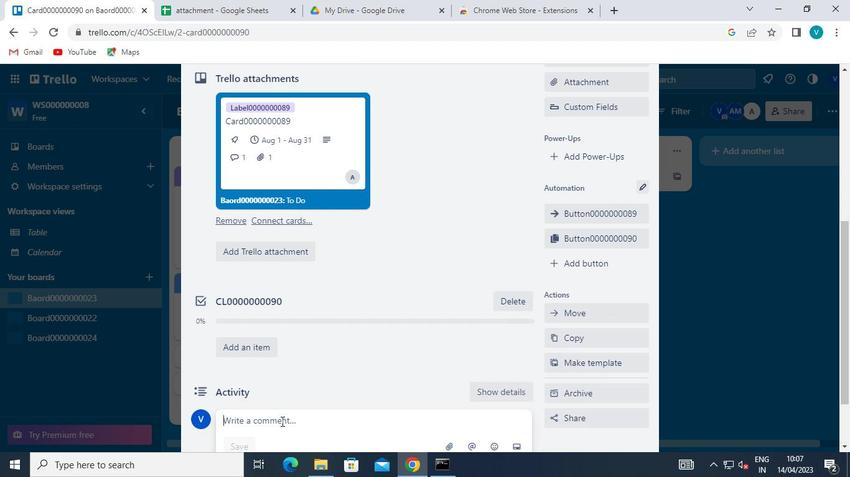 
Action: Keyboard C
Screenshot: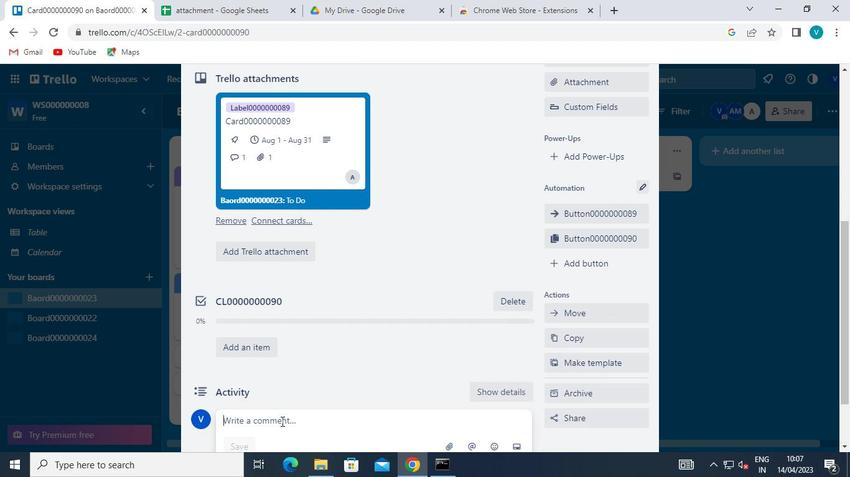 
Action: Keyboard M
Screenshot: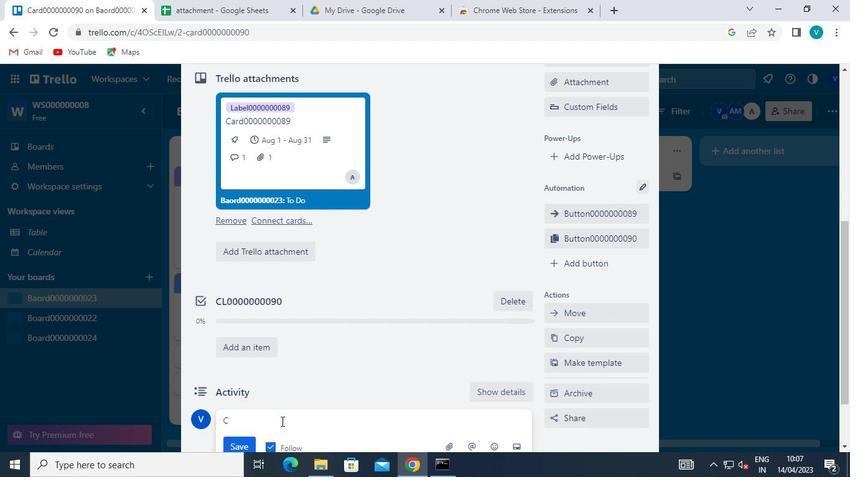
Action: Keyboard <96>
Screenshot: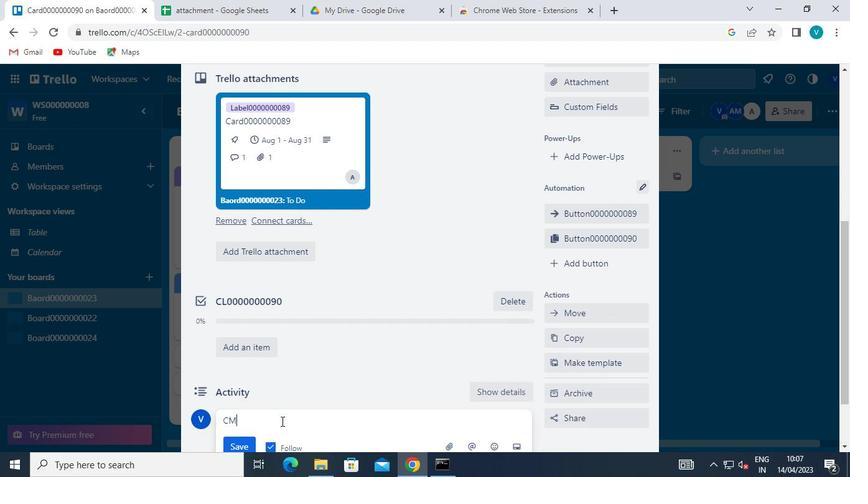 
Action: Keyboard <96>
Screenshot: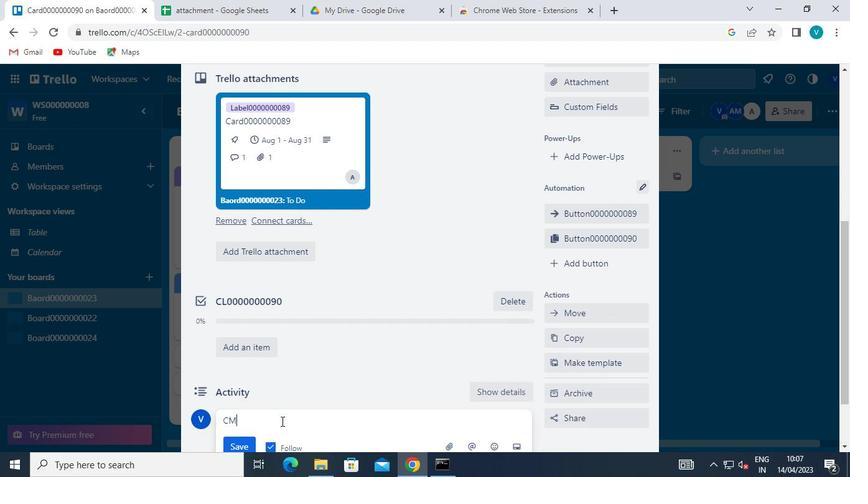 
Action: Keyboard <96>
Screenshot: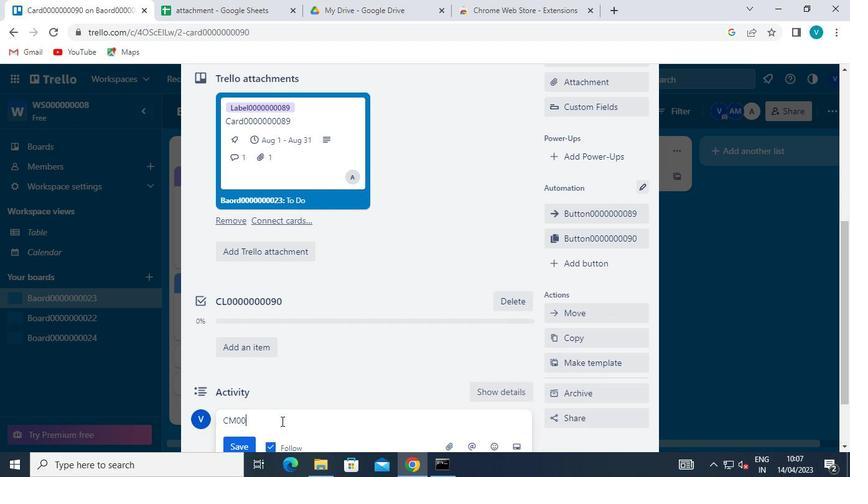 
Action: Keyboard <96>
Screenshot: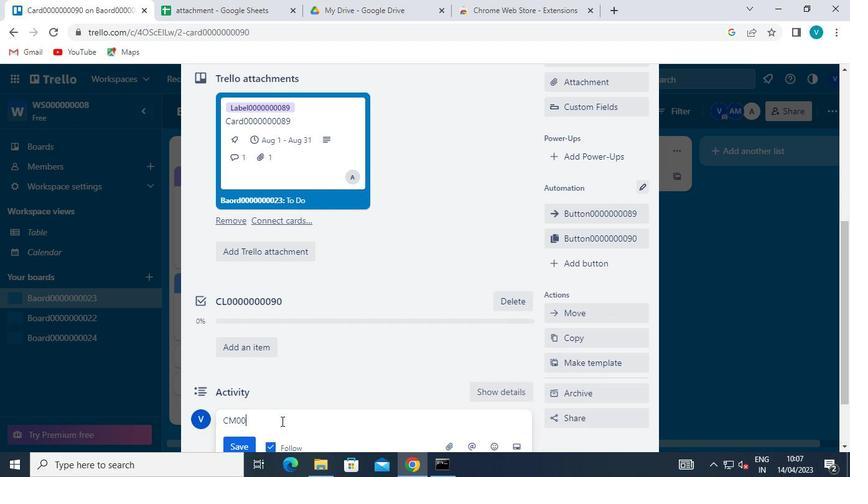
Action: Keyboard <96>
Screenshot: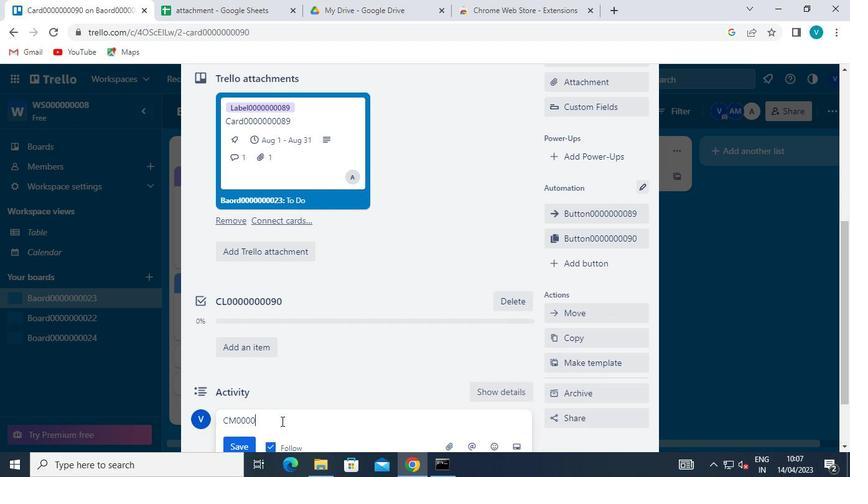 
Action: Keyboard <96>
Screenshot: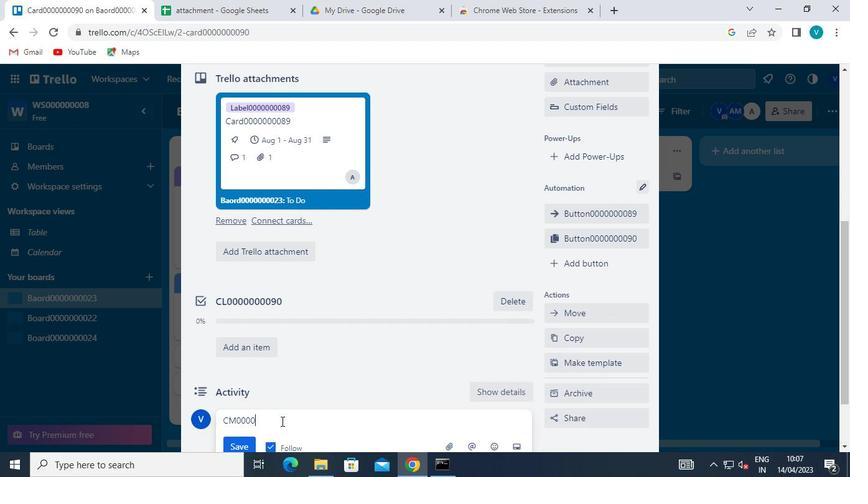 
Action: Keyboard <96>
Screenshot: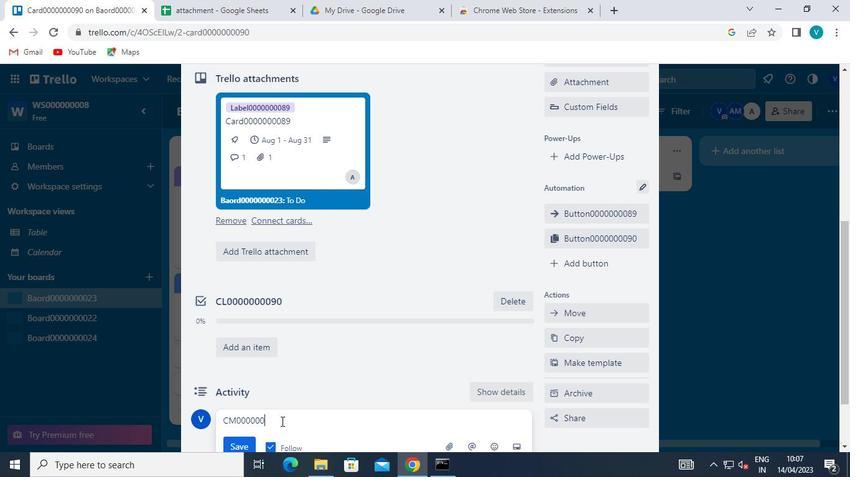 
Action: Keyboard <96>
Screenshot: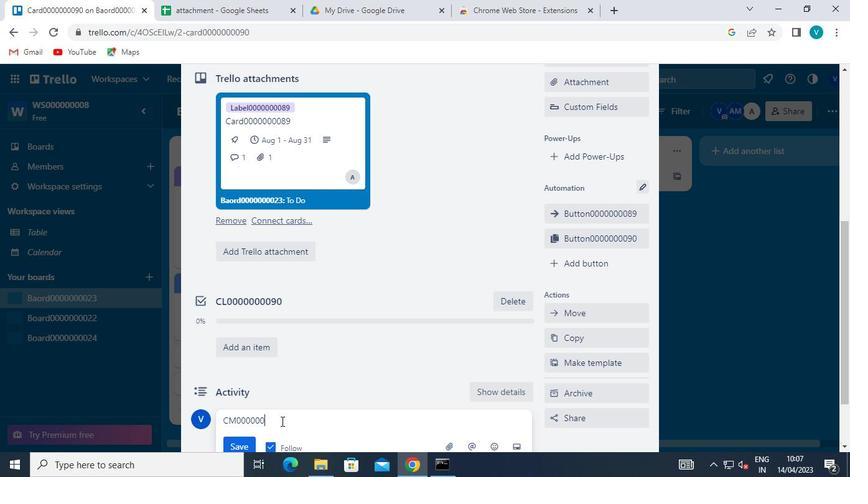 
Action: Keyboard <105>
Screenshot: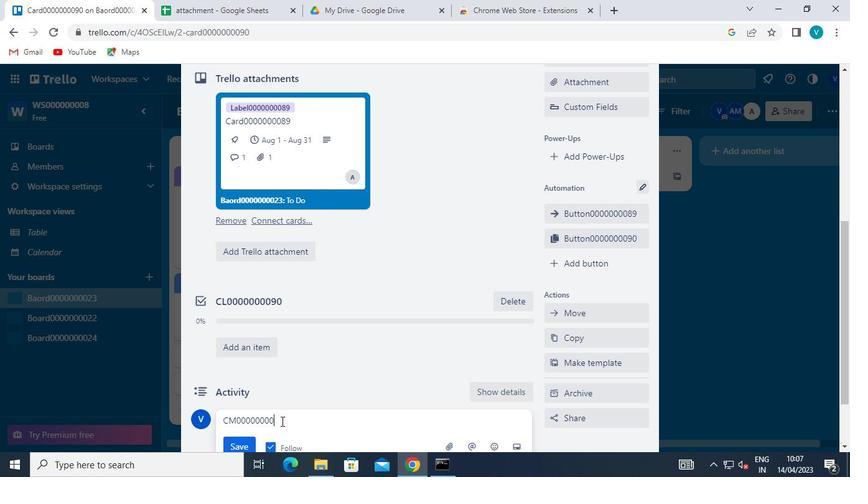 
Action: Keyboard <96>
Screenshot: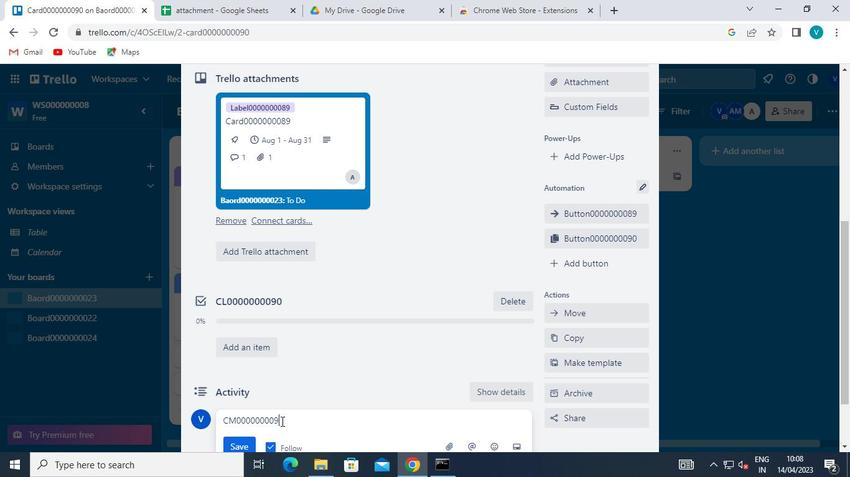 
Action: Mouse moved to (239, 381)
Screenshot: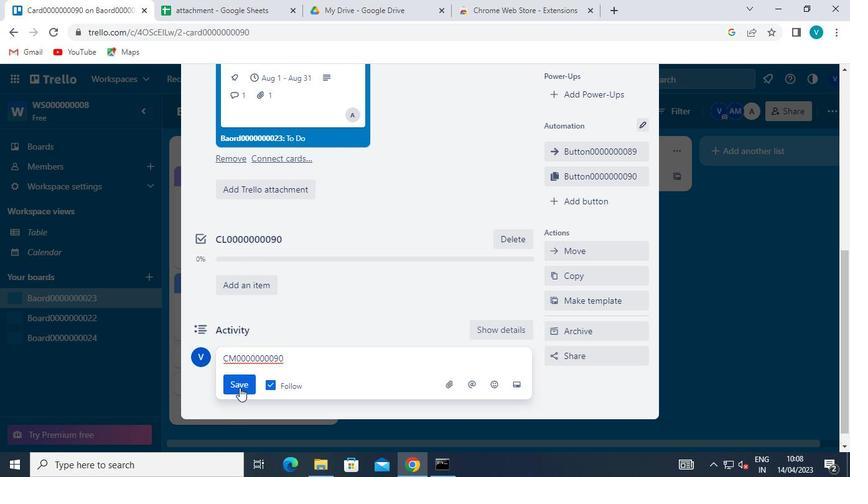 
Action: Mouse pressed left at (239, 381)
Screenshot: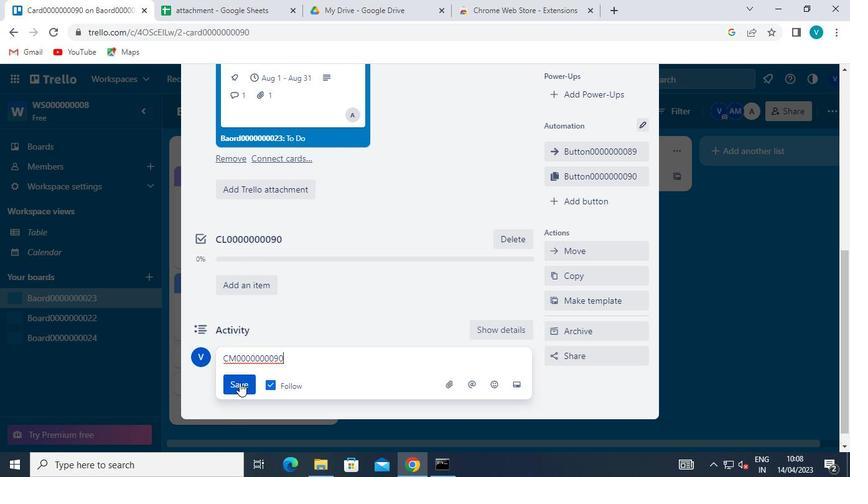 
Action: Mouse moved to (439, 462)
Screenshot: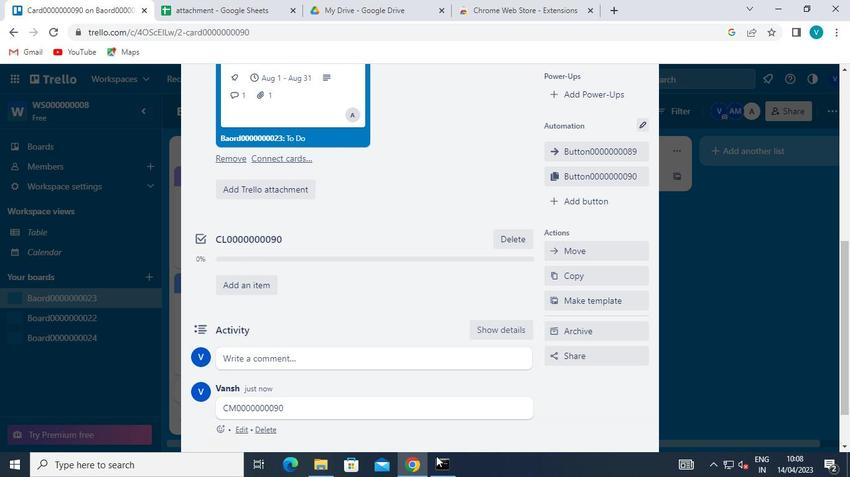 
Action: Mouse pressed left at (439, 462)
Screenshot: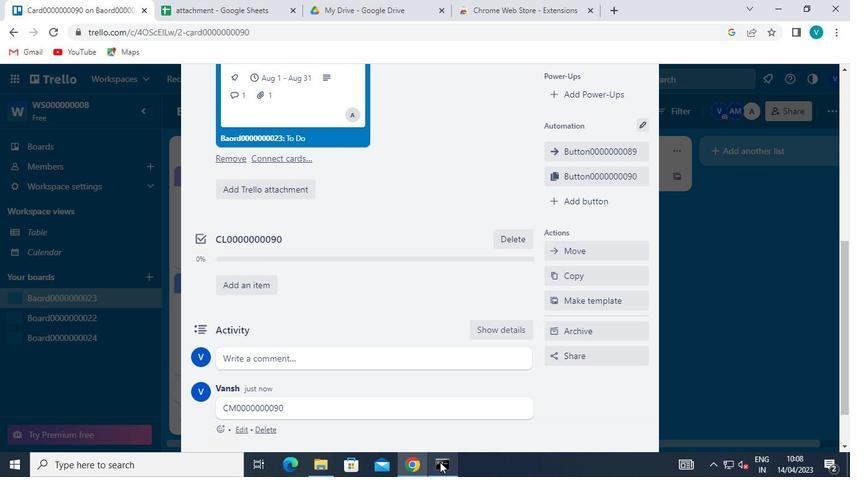 
Action: Mouse moved to (691, 101)
Screenshot: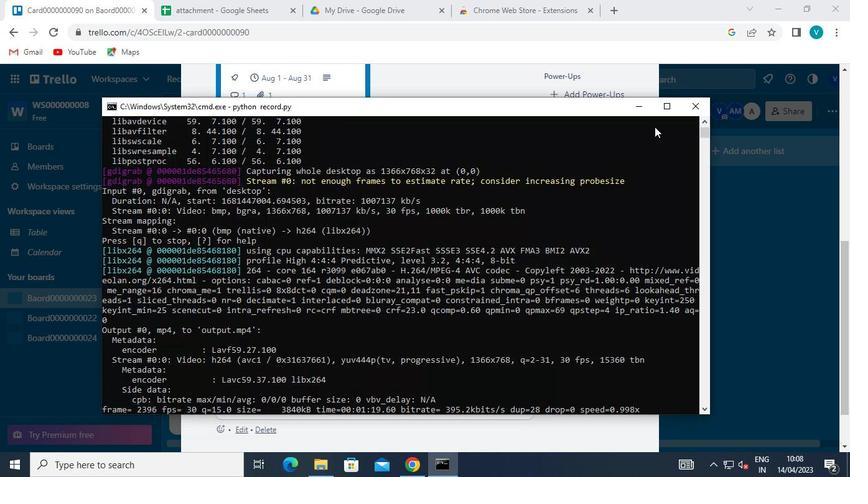 
Action: Mouse pressed left at (691, 101)
Screenshot: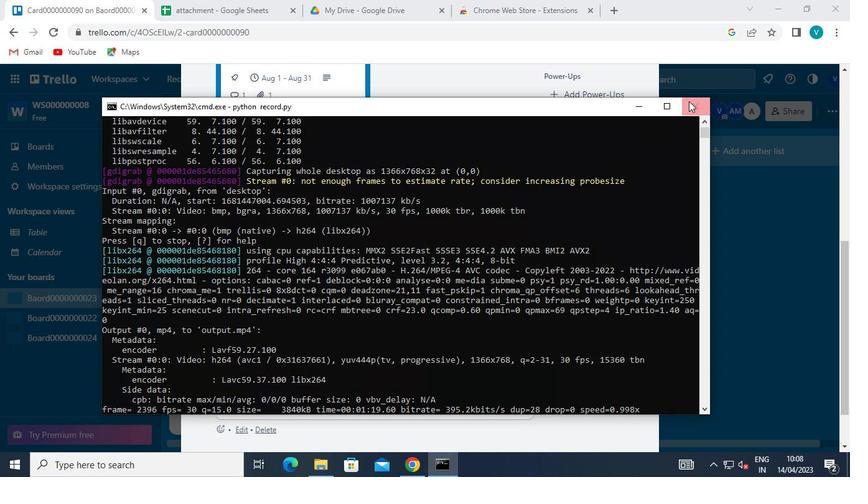 
